 Task: Search one way flight ticket for 3 adults in first from Champaign/urbana/savoy: University Of Illinois - Willard Airport to Laramie: Laramie Regional Airport on 5-3-2023. Number of bags: 2 checked bags. Price is upto 92000. Outbound departure time preference is 7:15.
Action: Mouse moved to (298, 273)
Screenshot: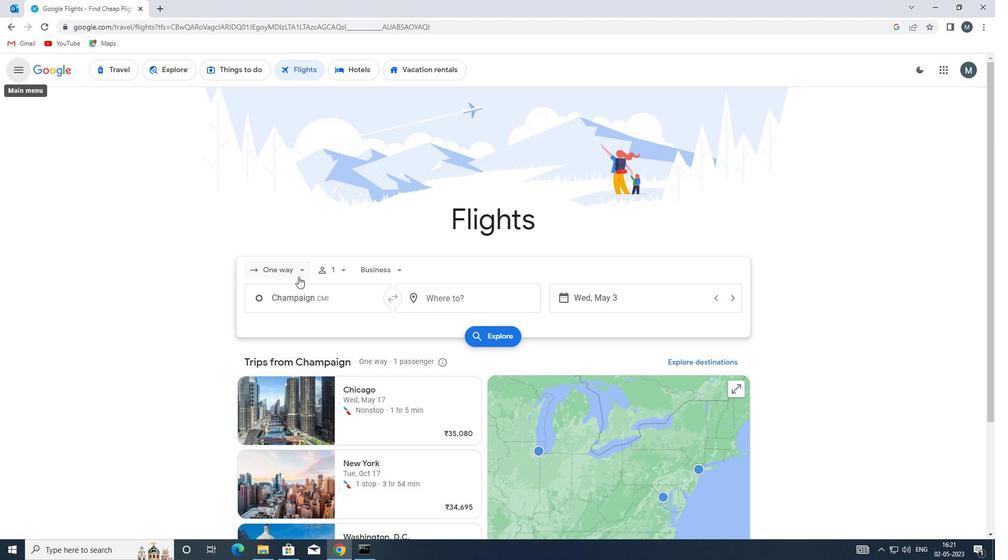 
Action: Mouse pressed left at (298, 273)
Screenshot: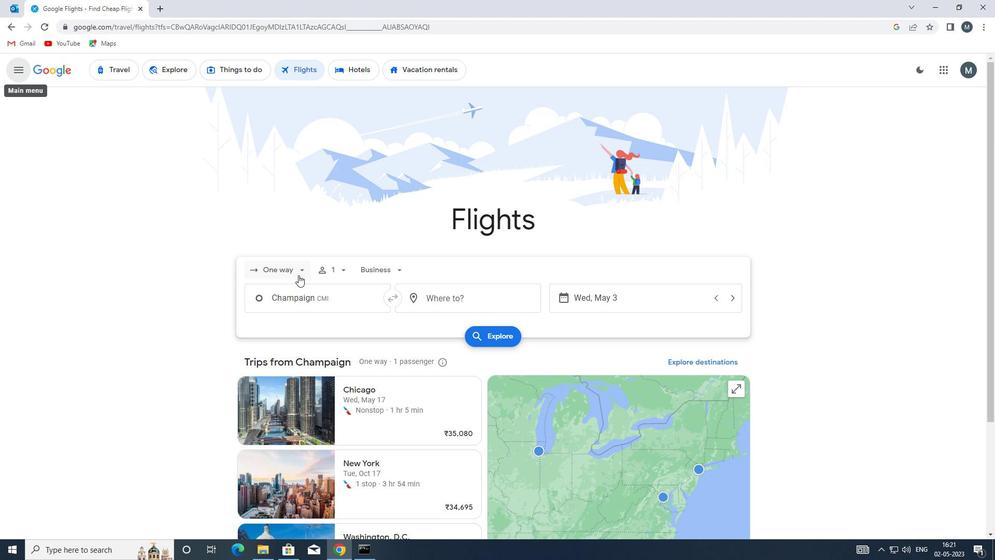 
Action: Mouse moved to (306, 314)
Screenshot: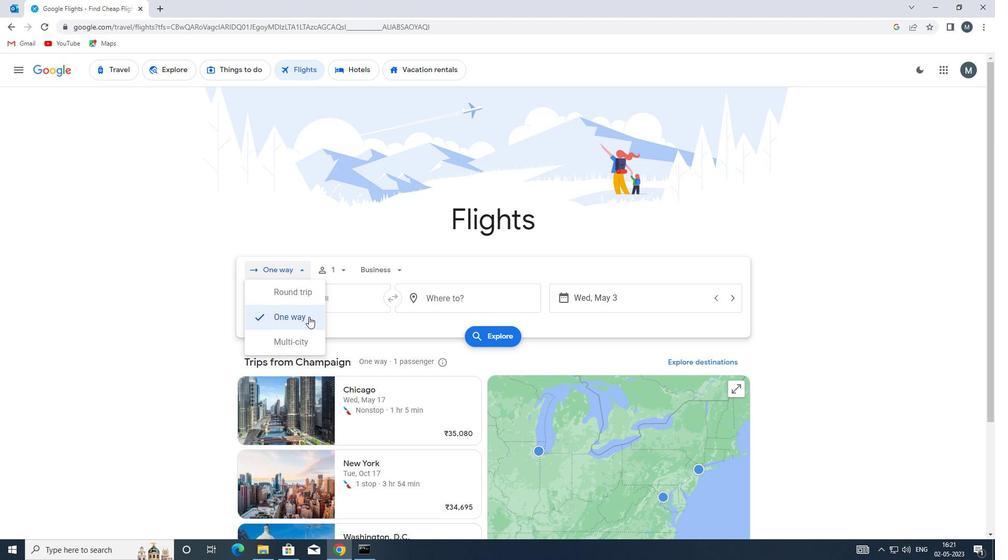 
Action: Mouse pressed left at (306, 314)
Screenshot: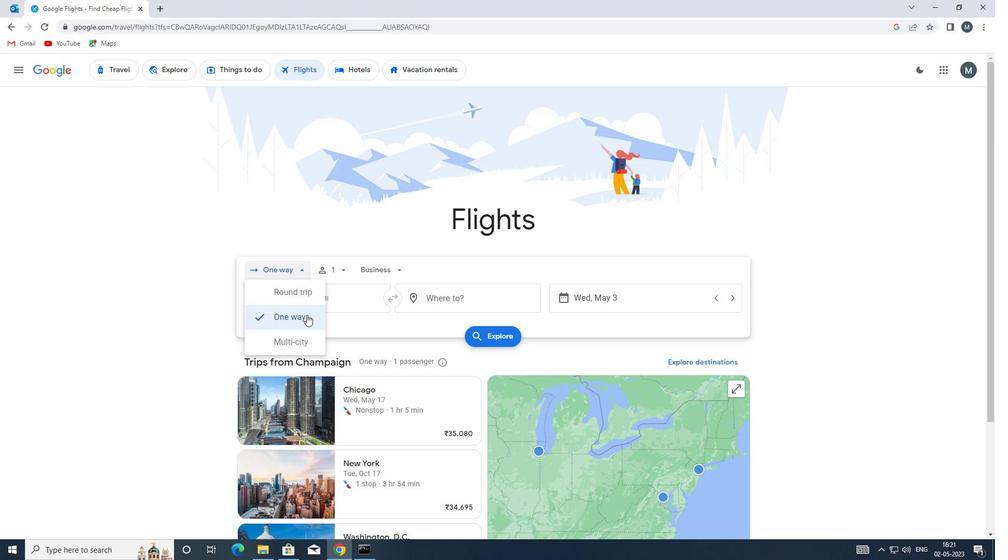 
Action: Mouse moved to (337, 272)
Screenshot: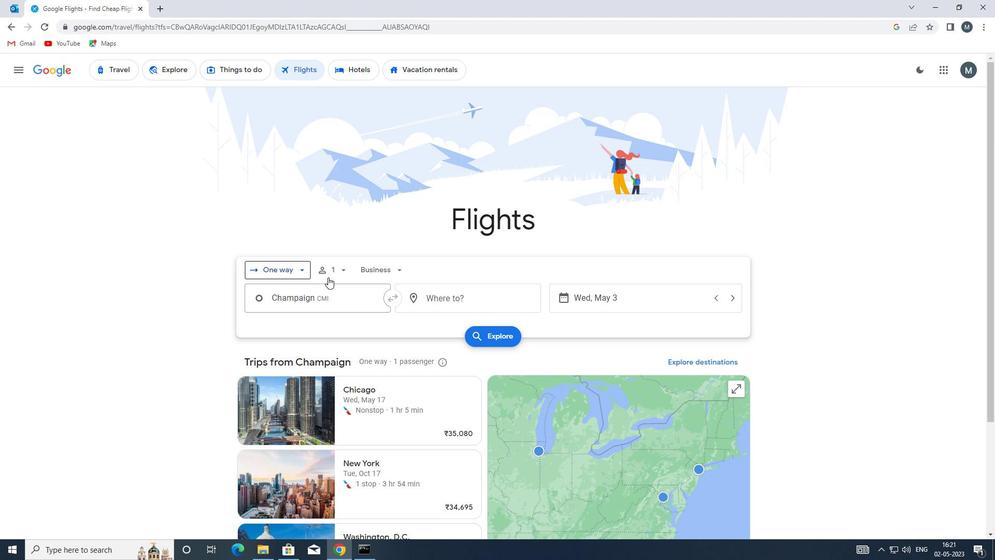 
Action: Mouse pressed left at (337, 272)
Screenshot: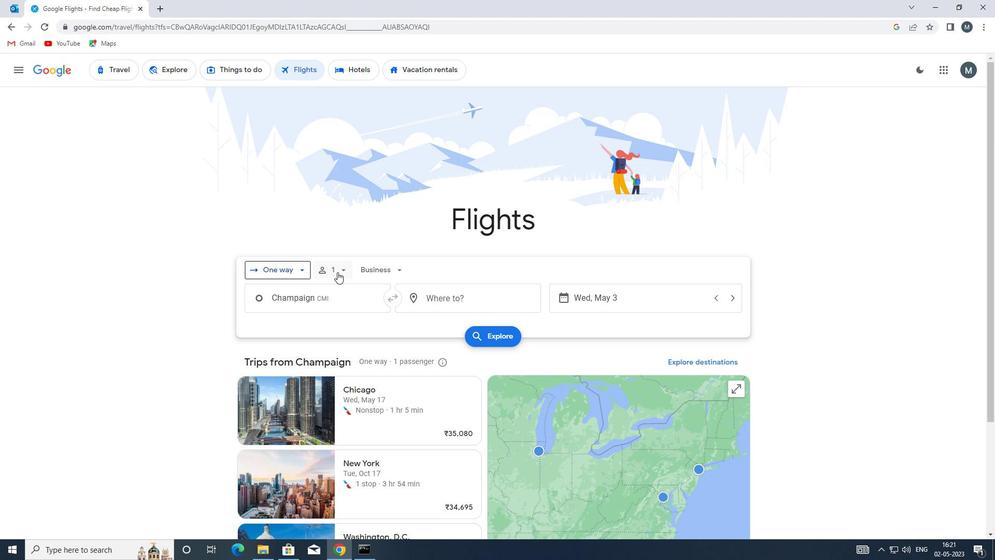 
Action: Mouse moved to (428, 297)
Screenshot: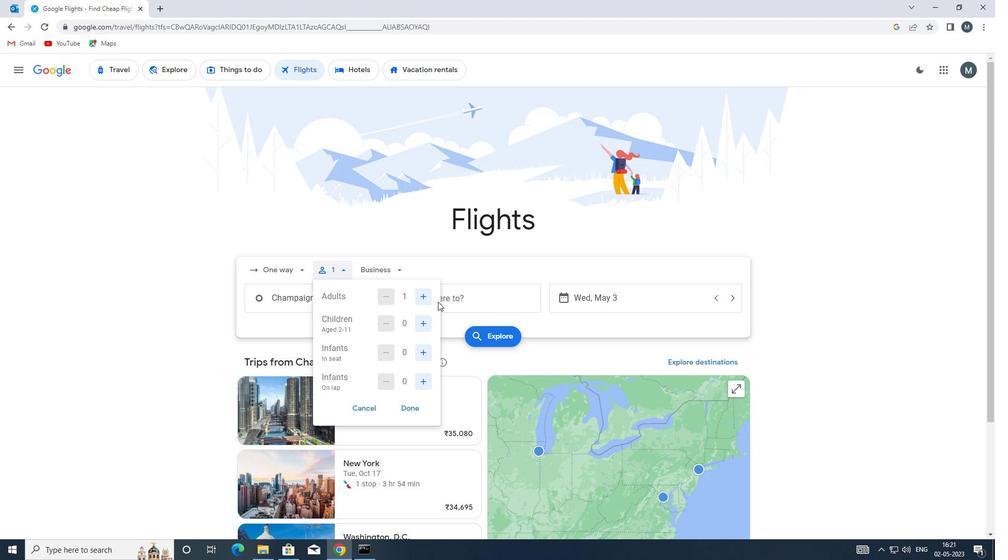 
Action: Mouse pressed left at (428, 297)
Screenshot: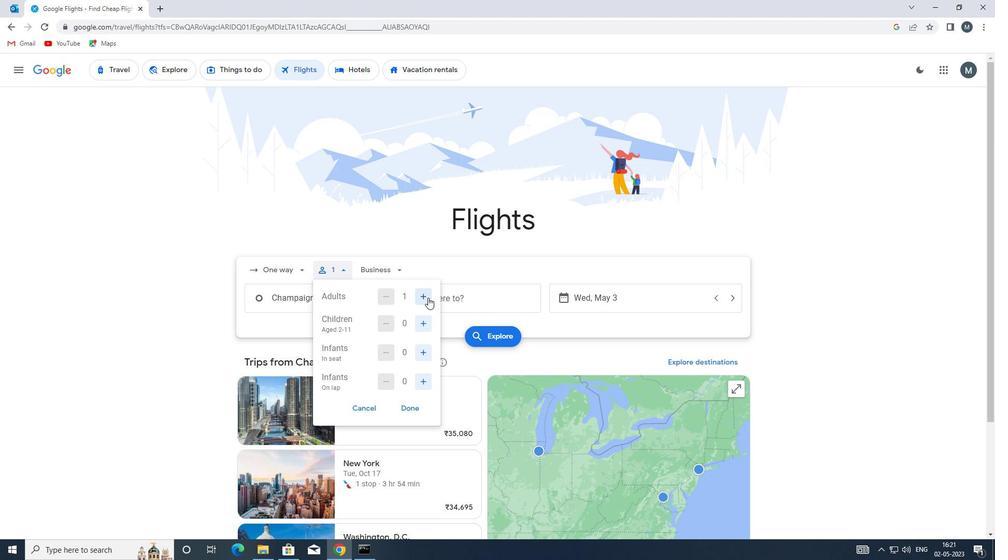
Action: Mouse pressed left at (428, 297)
Screenshot: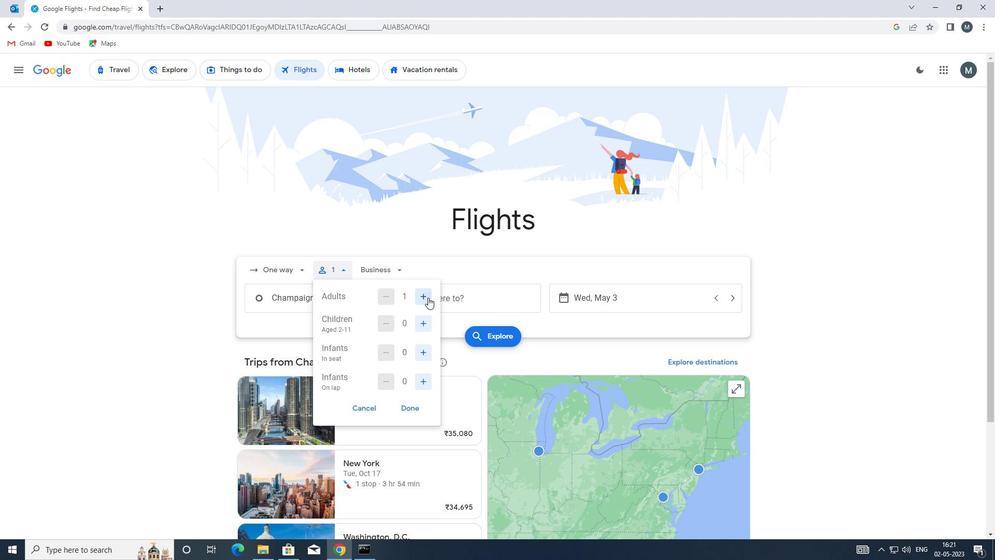 
Action: Mouse pressed left at (428, 297)
Screenshot: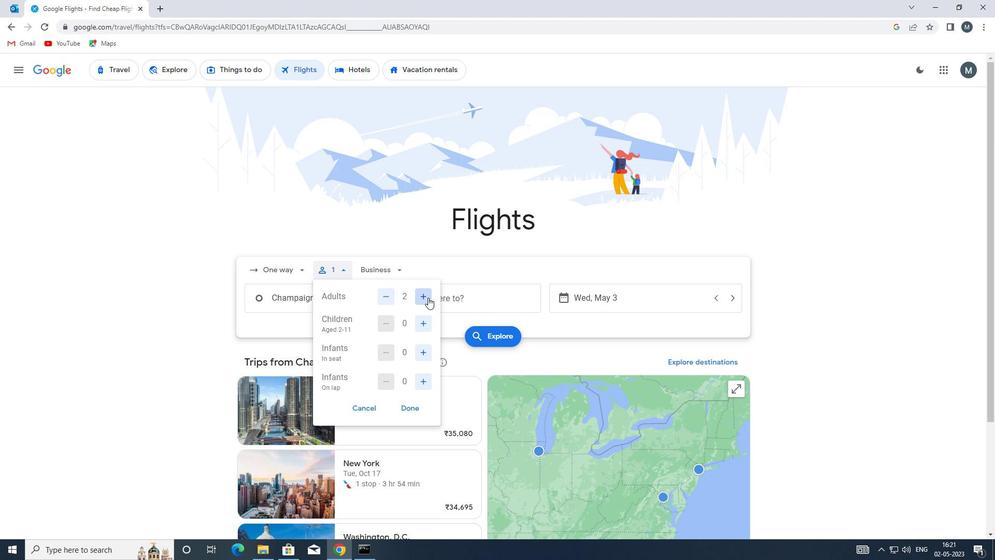 
Action: Mouse moved to (385, 294)
Screenshot: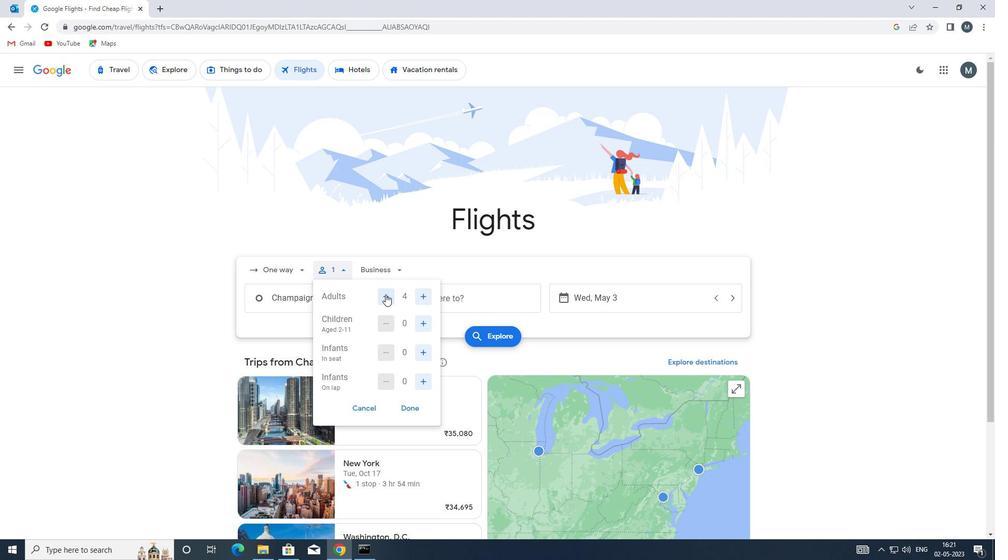 
Action: Mouse pressed left at (385, 294)
Screenshot: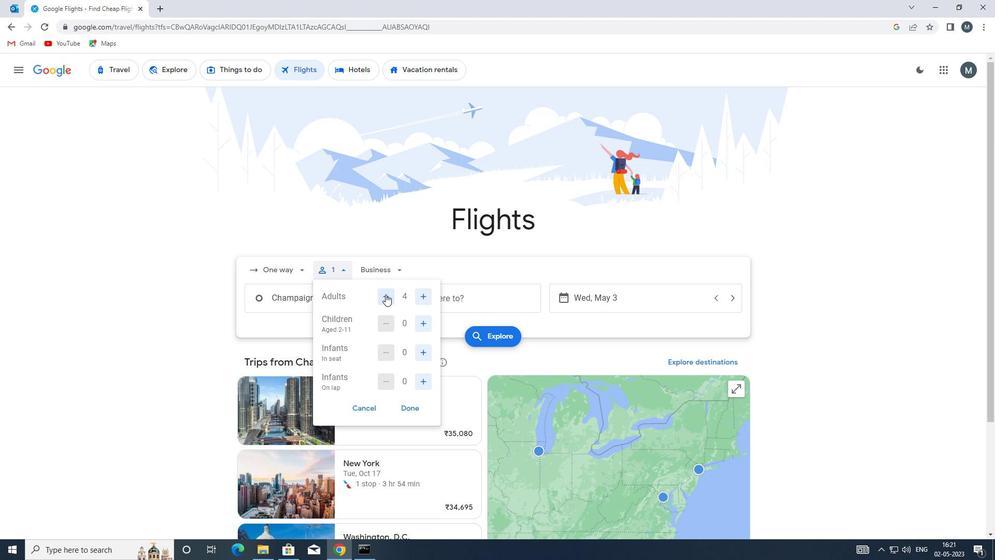 
Action: Mouse moved to (405, 402)
Screenshot: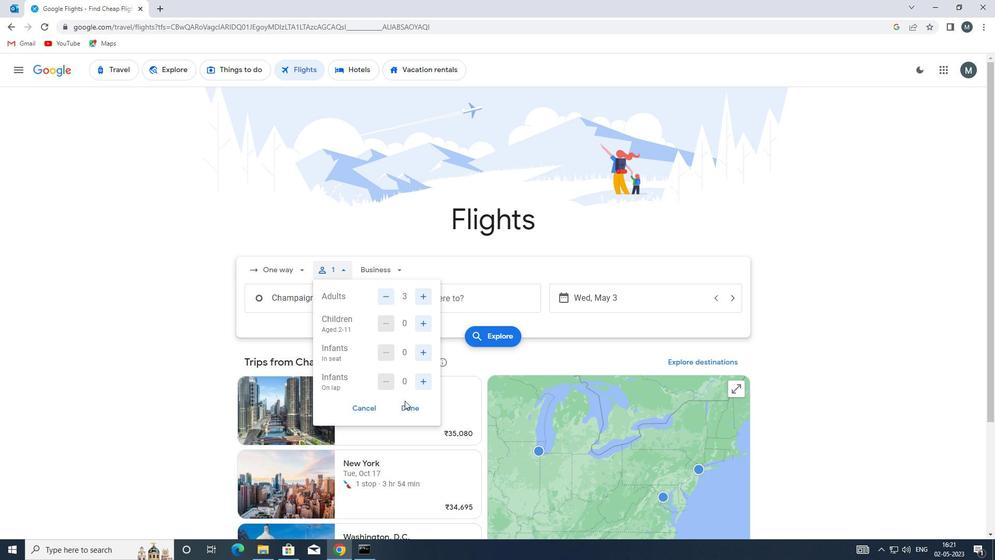 
Action: Mouse pressed left at (405, 402)
Screenshot: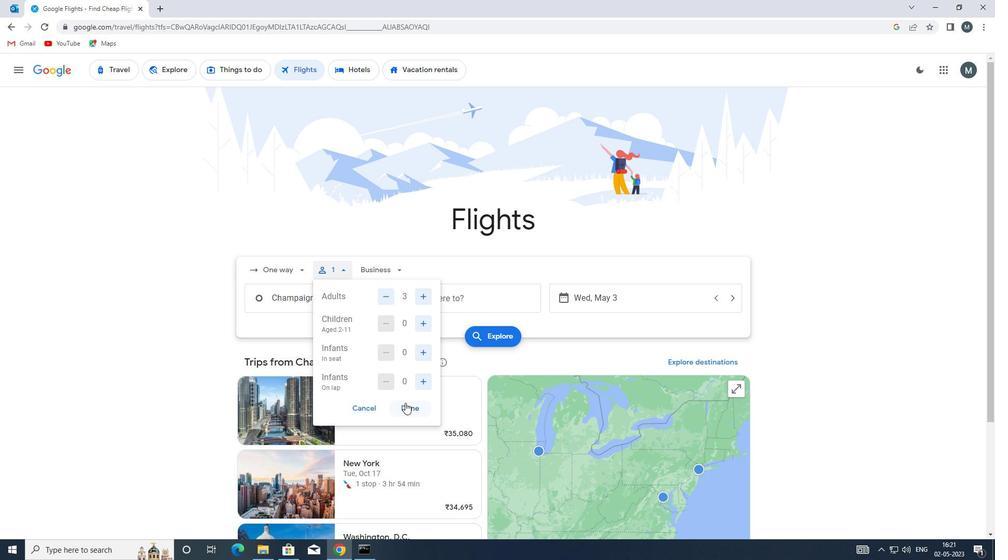 
Action: Mouse moved to (382, 273)
Screenshot: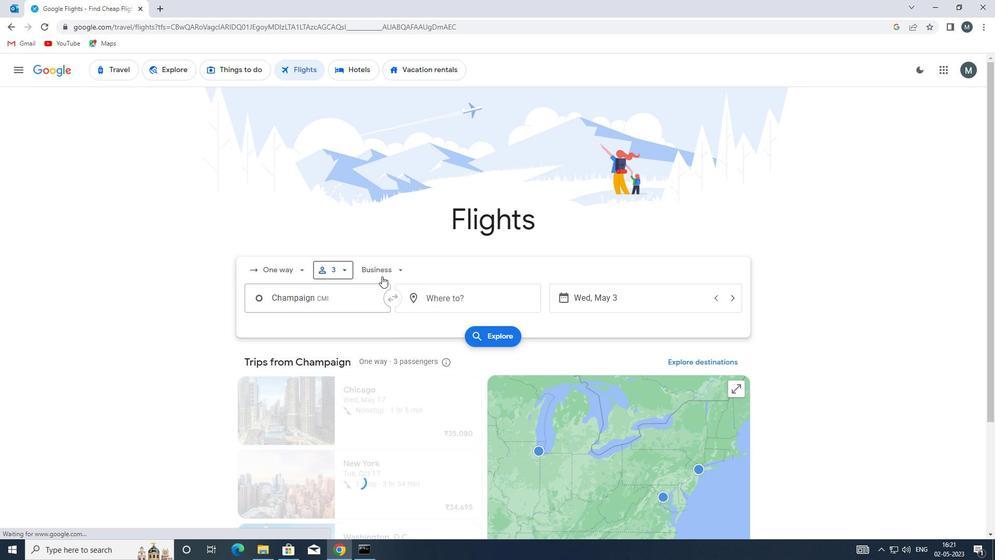
Action: Mouse pressed left at (382, 273)
Screenshot: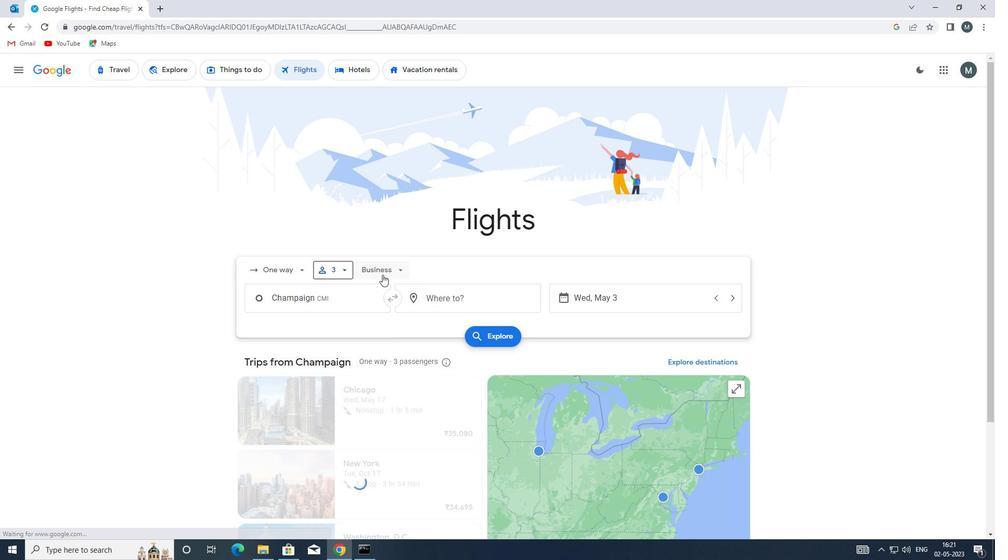 
Action: Mouse moved to (393, 362)
Screenshot: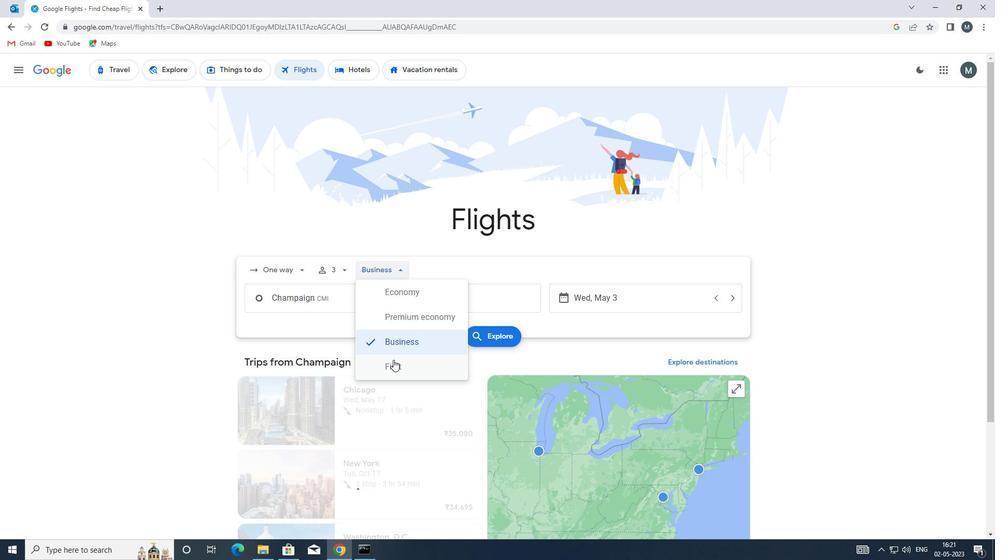 
Action: Mouse pressed left at (393, 362)
Screenshot: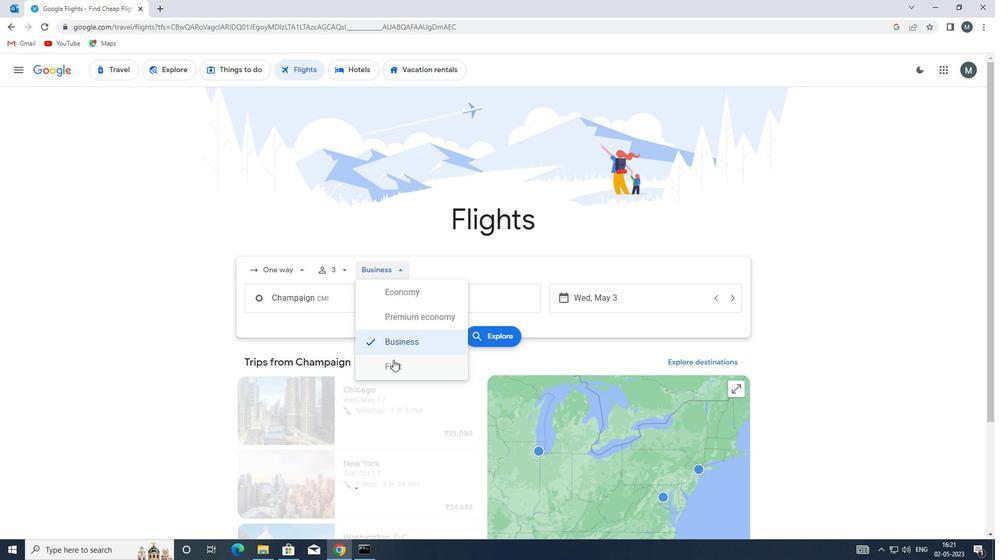 
Action: Mouse moved to (341, 300)
Screenshot: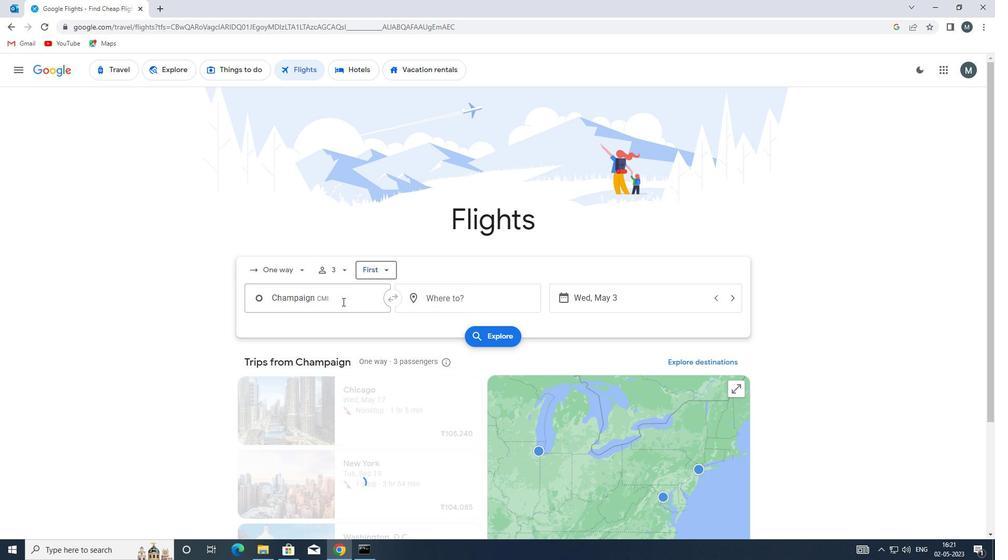 
Action: Mouse pressed left at (341, 300)
Screenshot: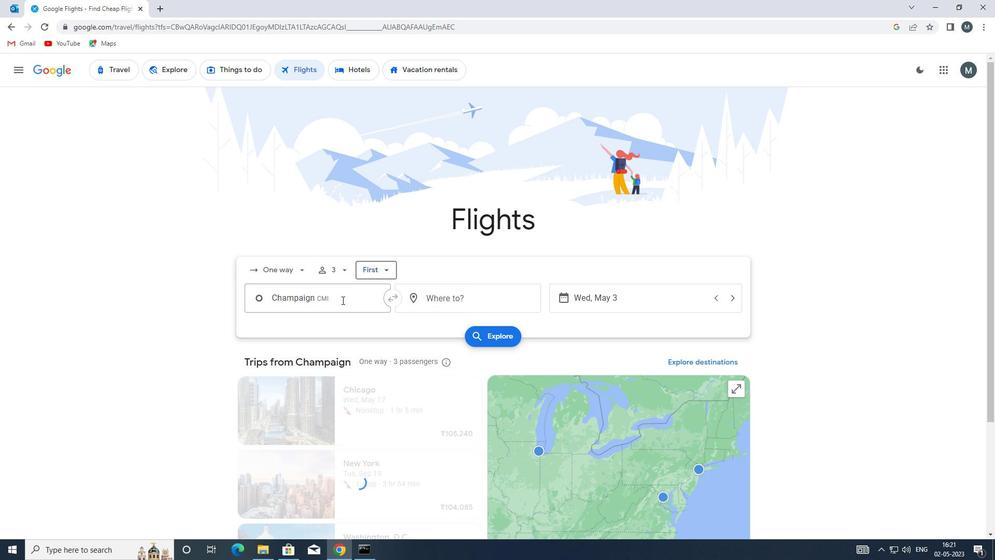 
Action: Mouse moved to (341, 299)
Screenshot: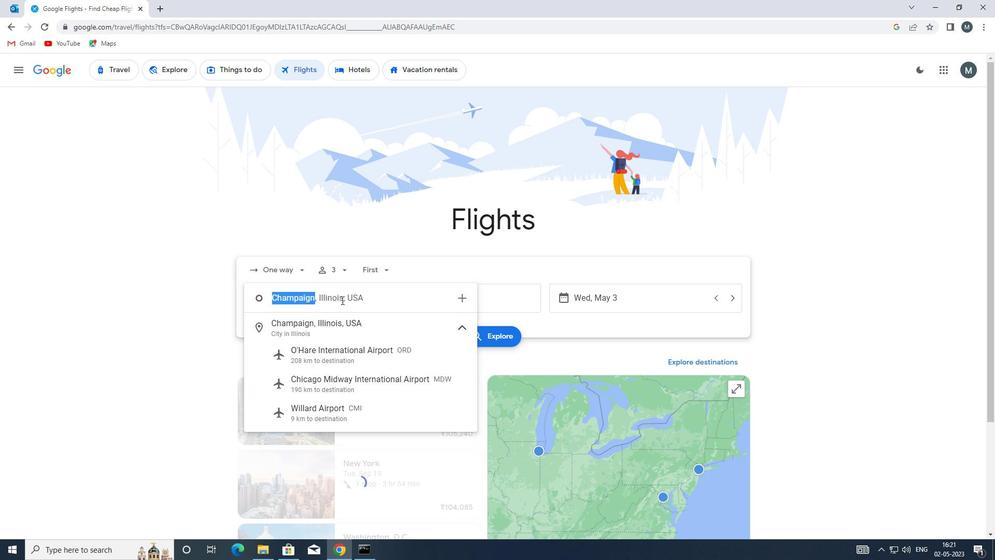 
Action: Key pressed <Key.enter>
Screenshot: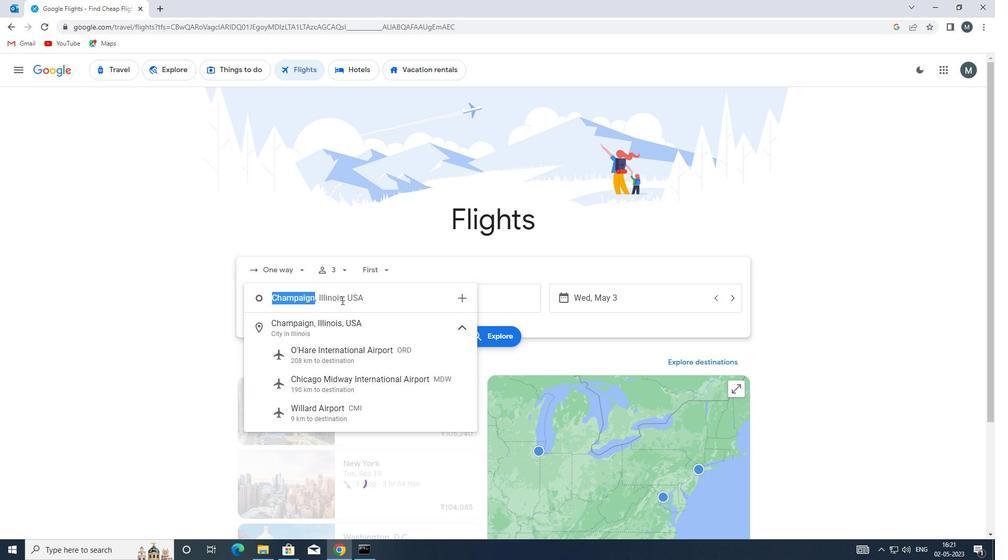 
Action: Mouse moved to (449, 298)
Screenshot: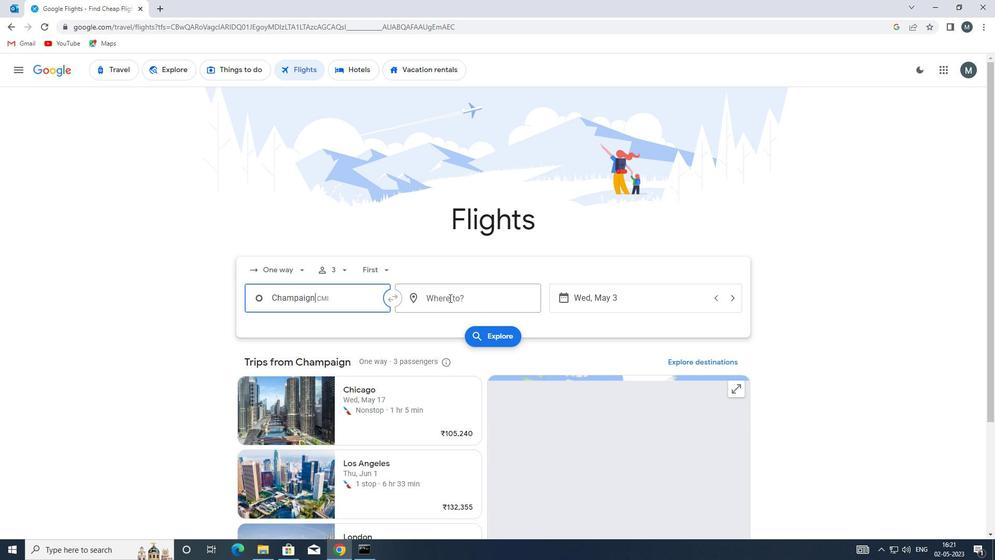
Action: Mouse pressed left at (449, 298)
Screenshot: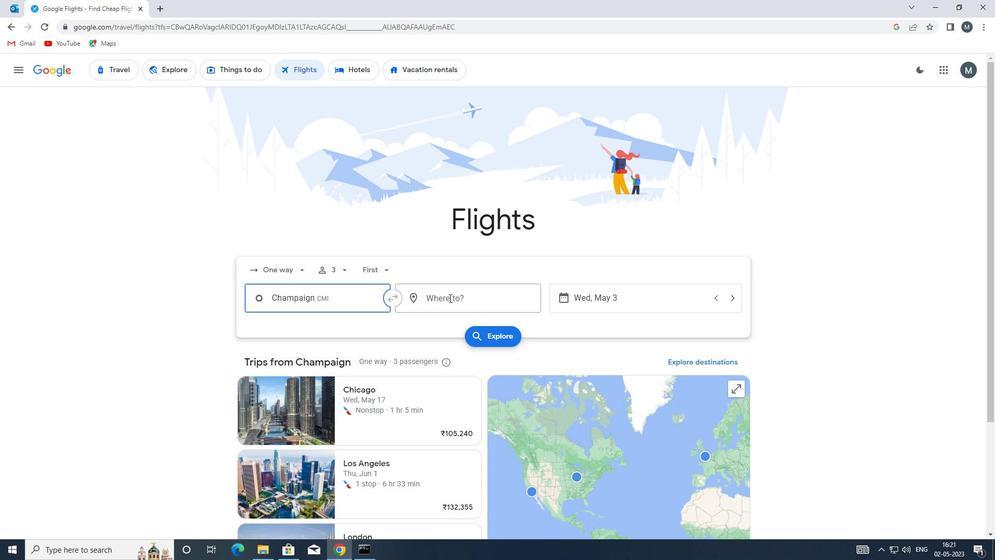 
Action: Mouse moved to (449, 298)
Screenshot: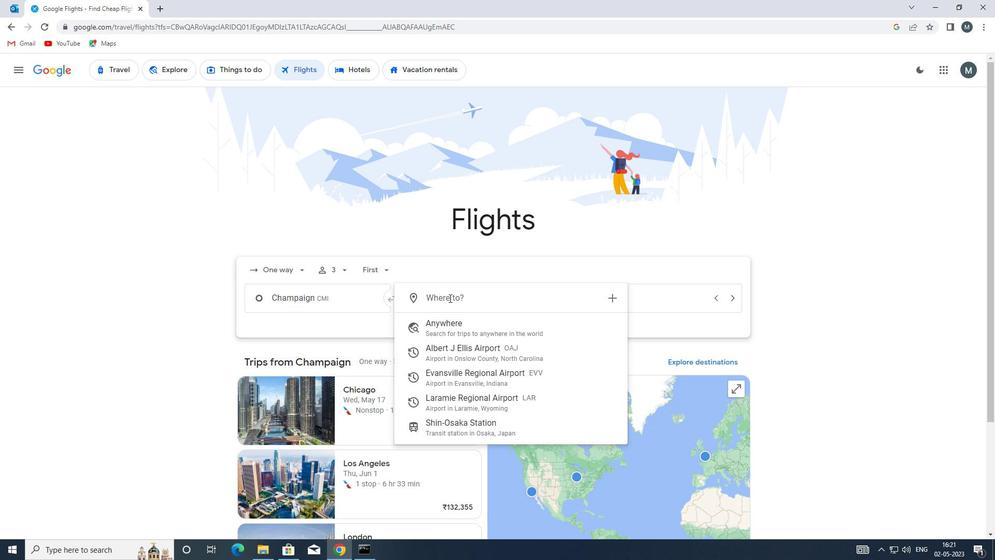 
Action: Key pressed lar
Screenshot: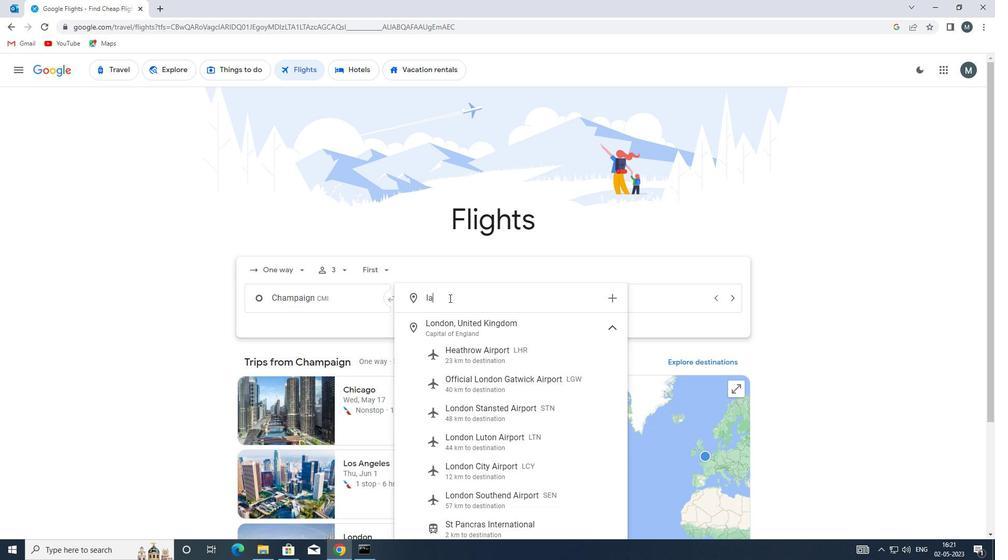 
Action: Mouse moved to (466, 328)
Screenshot: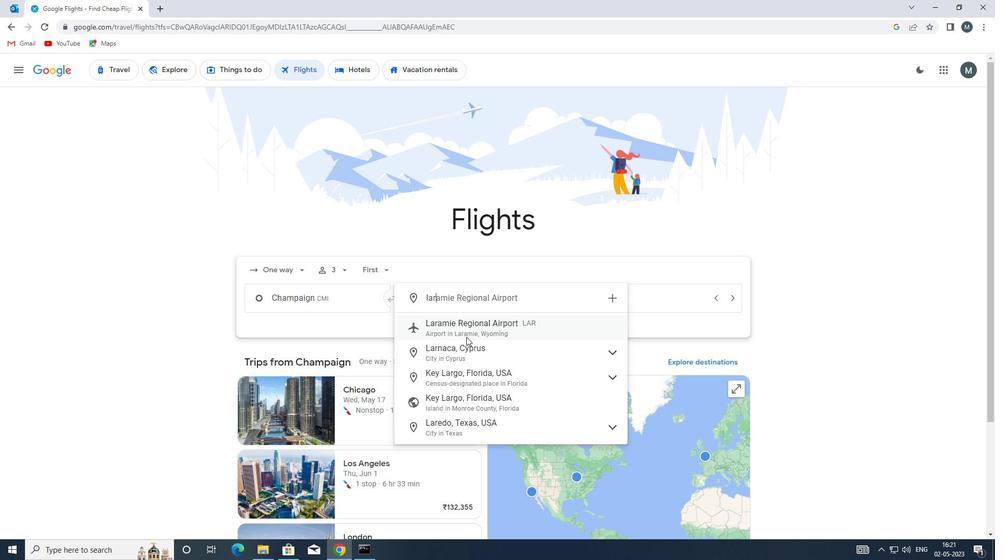 
Action: Mouse pressed left at (466, 328)
Screenshot: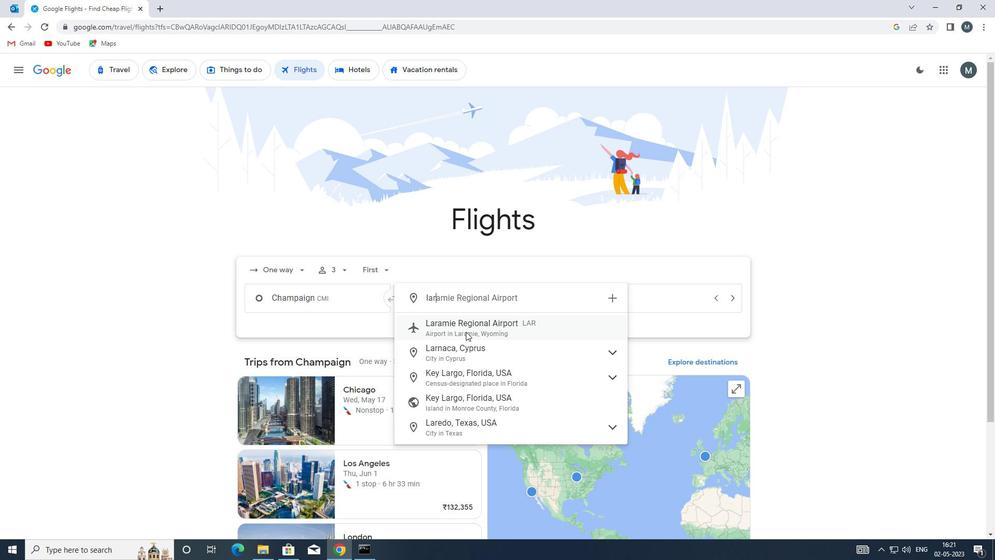 
Action: Mouse moved to (577, 288)
Screenshot: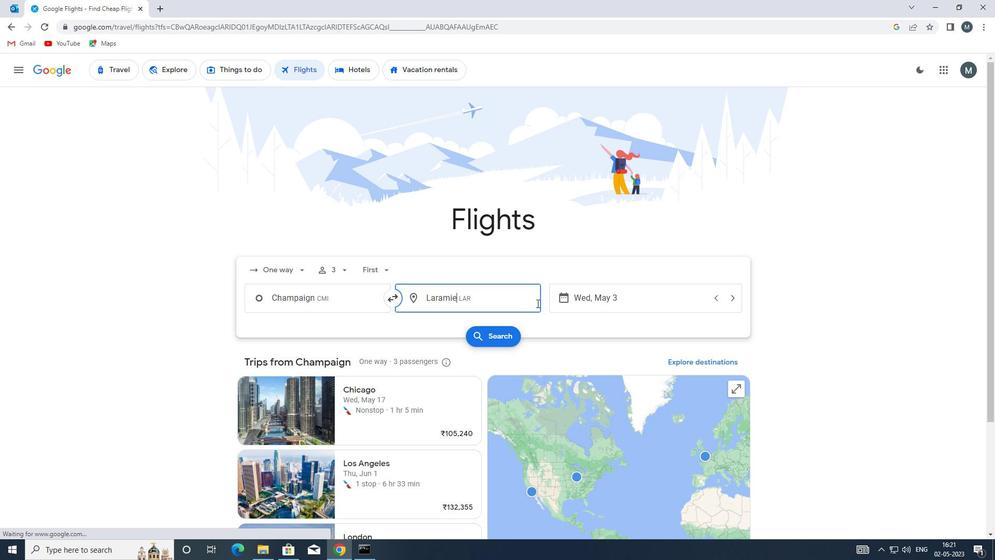 
Action: Mouse pressed left at (577, 288)
Screenshot: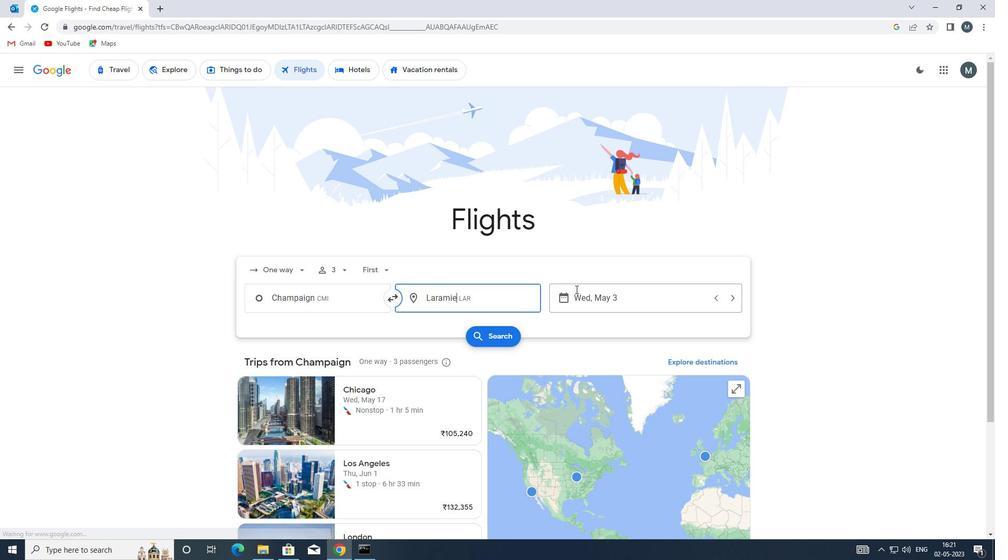 
Action: Mouse moved to (452, 353)
Screenshot: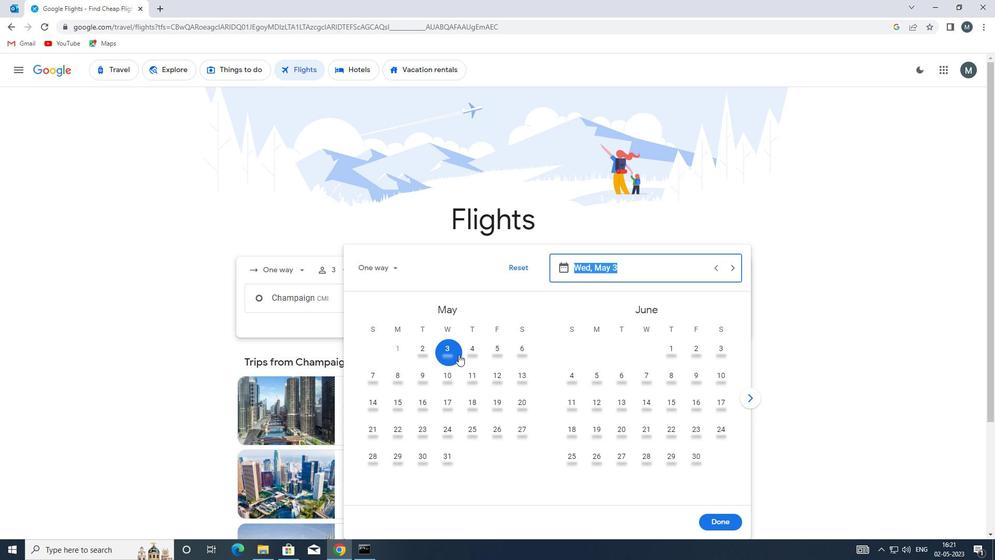 
Action: Mouse pressed left at (452, 353)
Screenshot: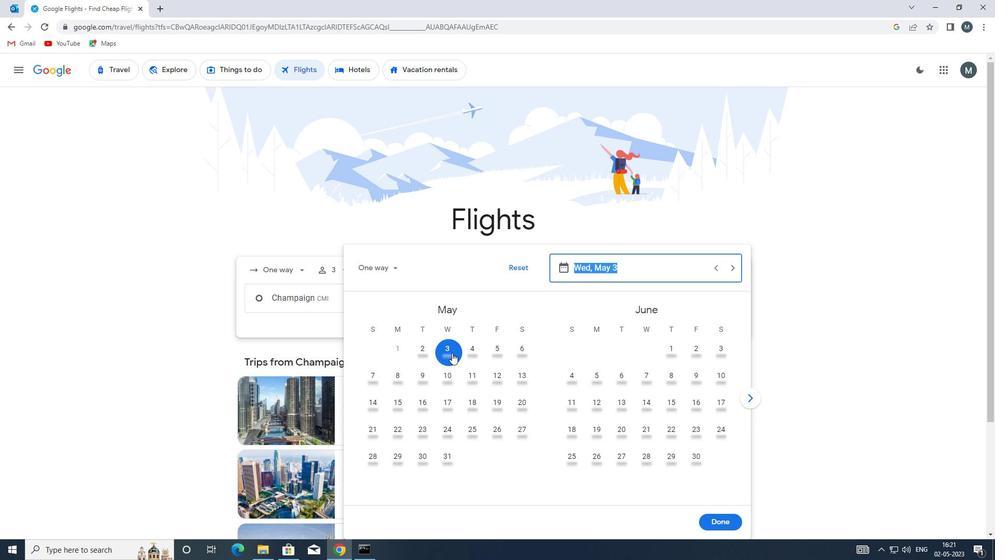 
Action: Mouse moved to (718, 523)
Screenshot: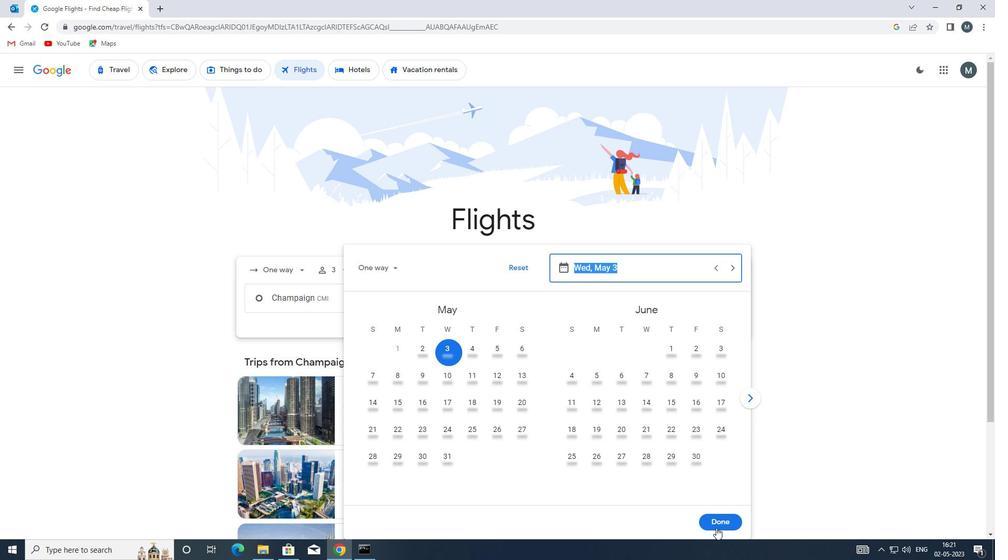 
Action: Mouse pressed left at (718, 523)
Screenshot: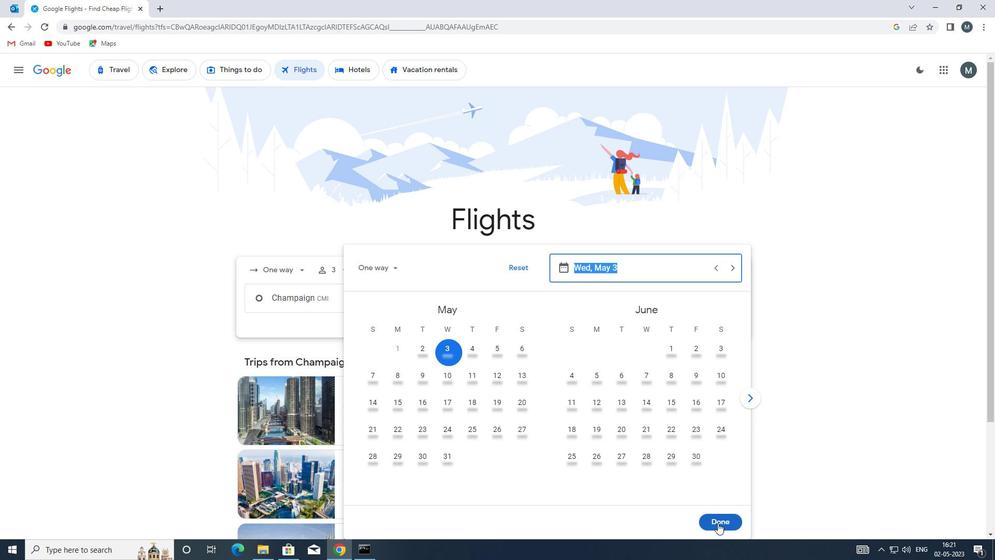 
Action: Mouse moved to (505, 339)
Screenshot: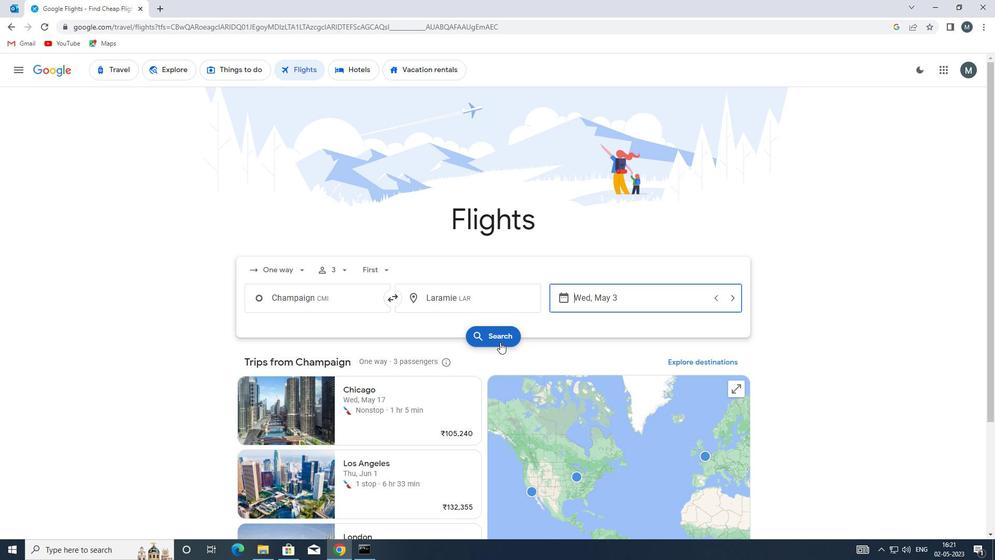 
Action: Mouse pressed left at (505, 339)
Screenshot: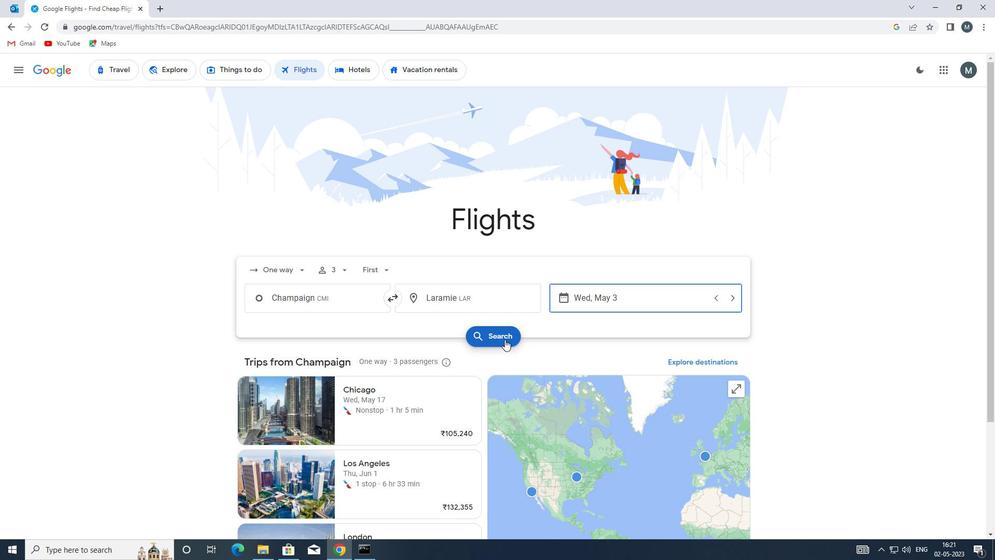 
Action: Mouse moved to (263, 158)
Screenshot: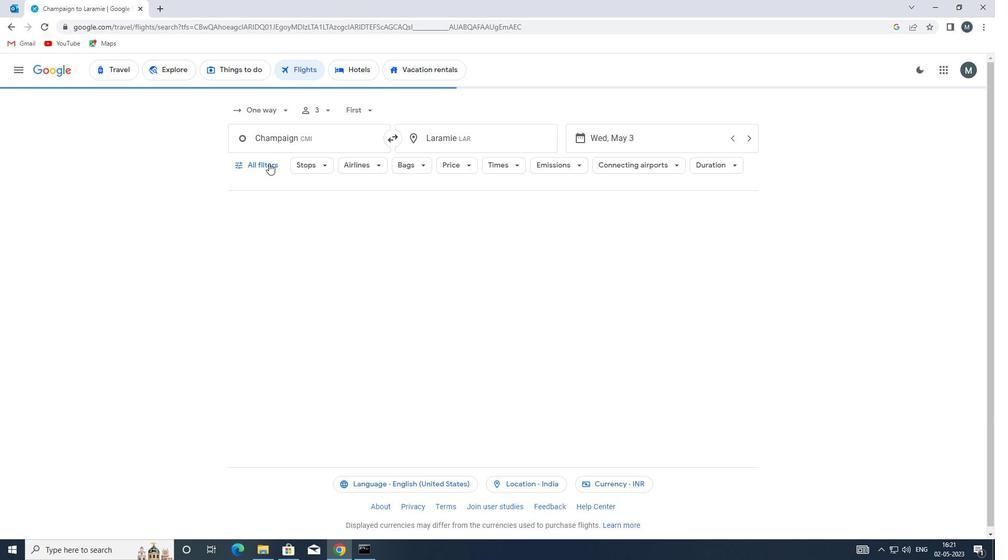 
Action: Mouse pressed left at (263, 158)
Screenshot: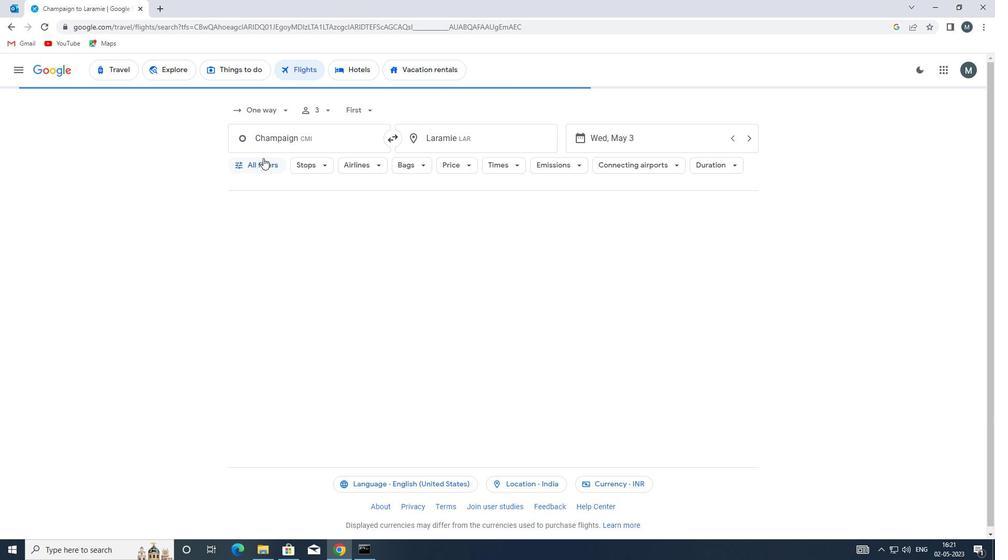 
Action: Mouse moved to (298, 284)
Screenshot: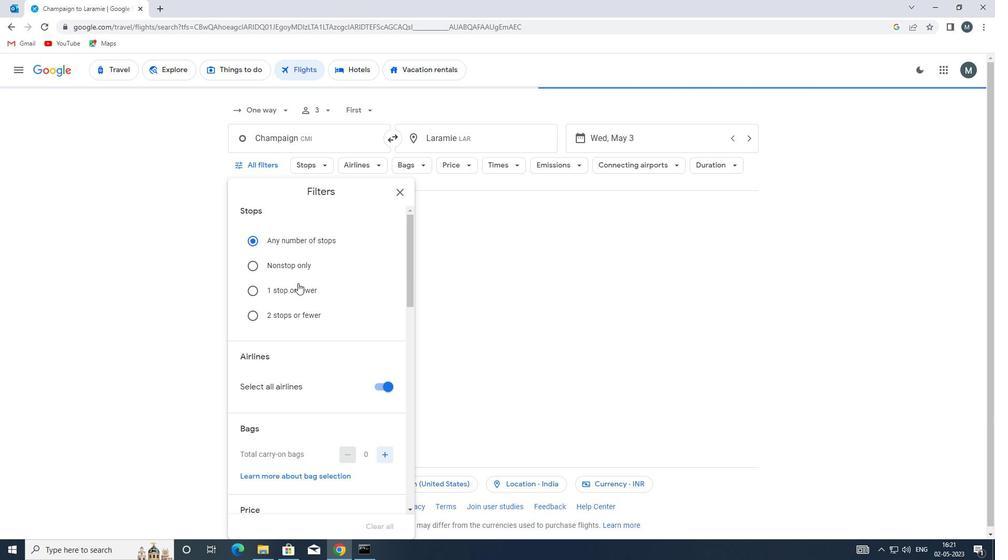 
Action: Mouse scrolled (298, 284) with delta (0, 0)
Screenshot: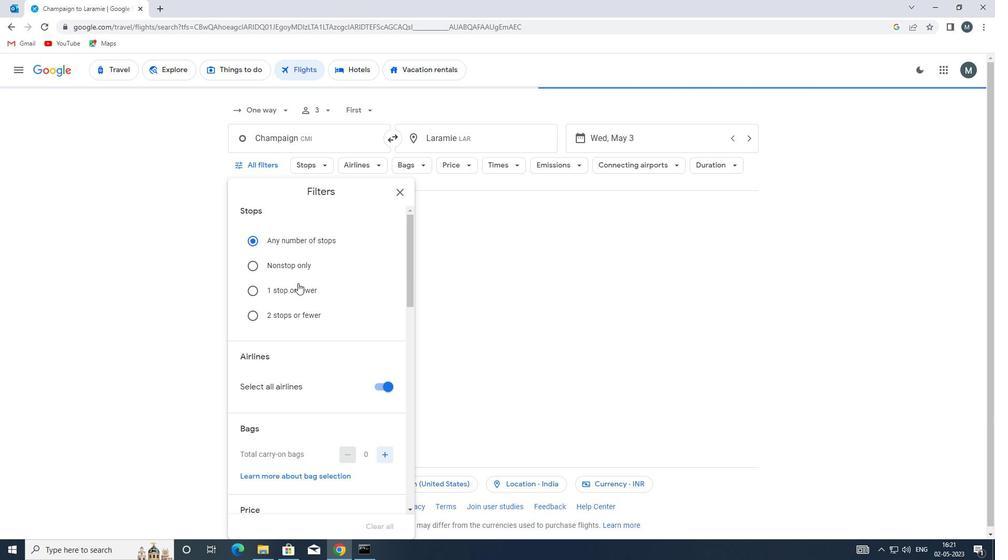 
Action: Mouse scrolled (298, 284) with delta (0, 0)
Screenshot: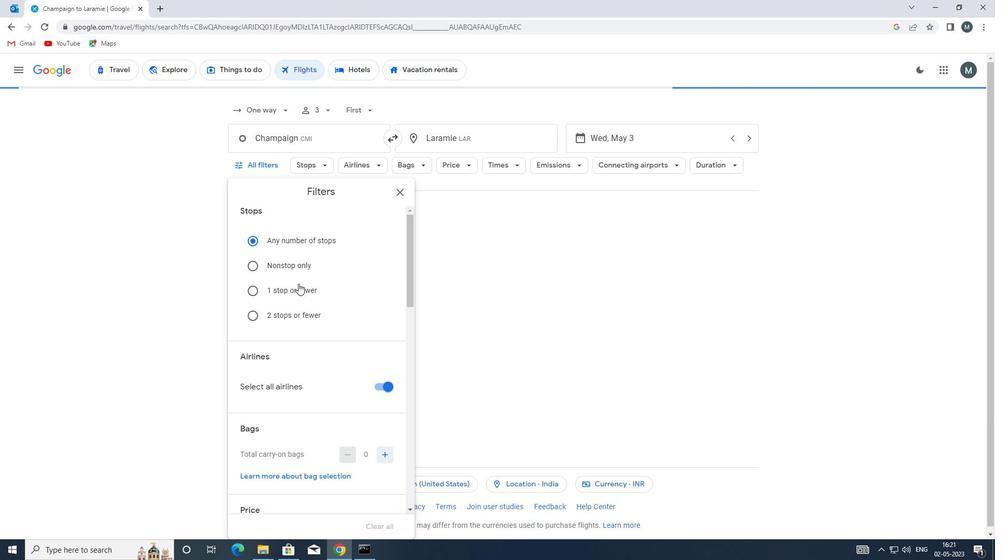 
Action: Mouse moved to (385, 281)
Screenshot: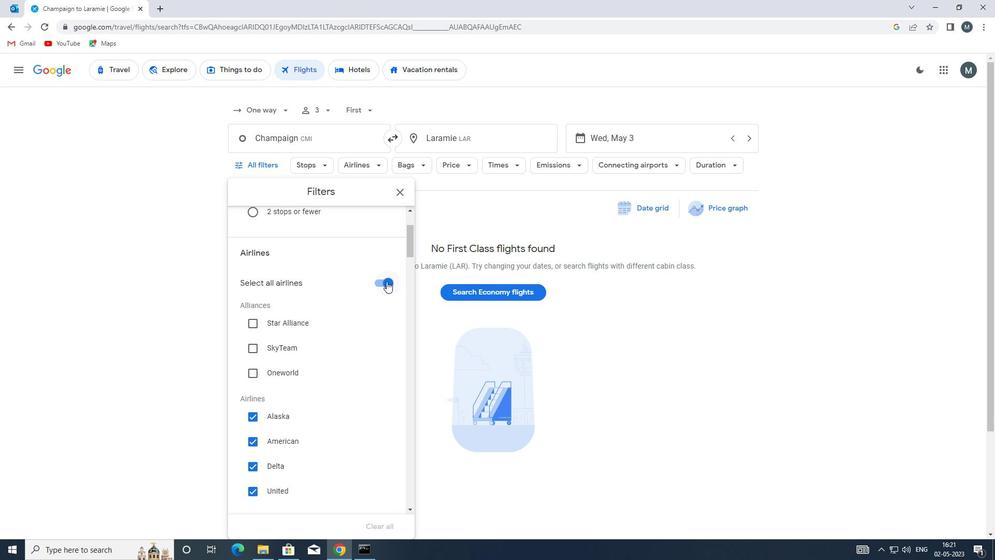 
Action: Mouse pressed left at (385, 281)
Screenshot: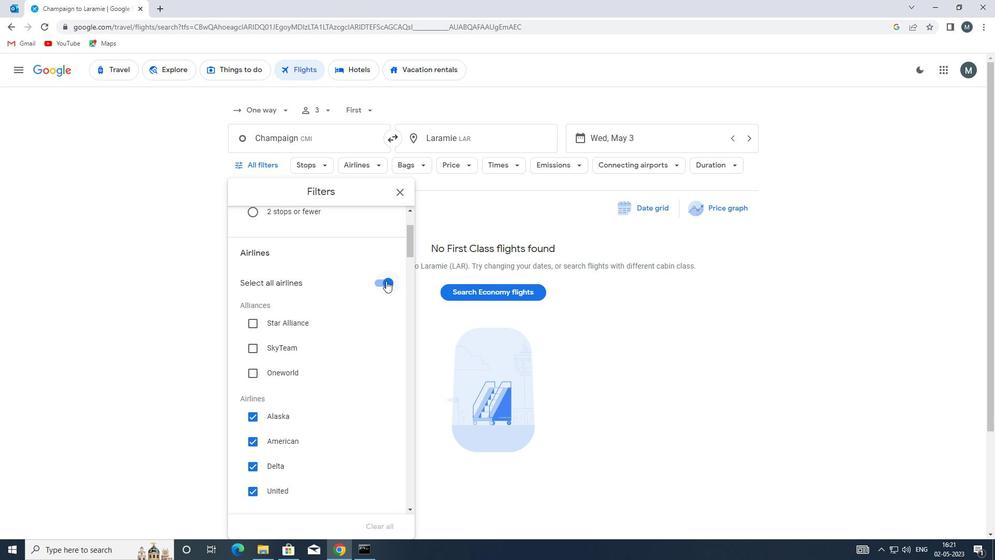 
Action: Mouse moved to (356, 307)
Screenshot: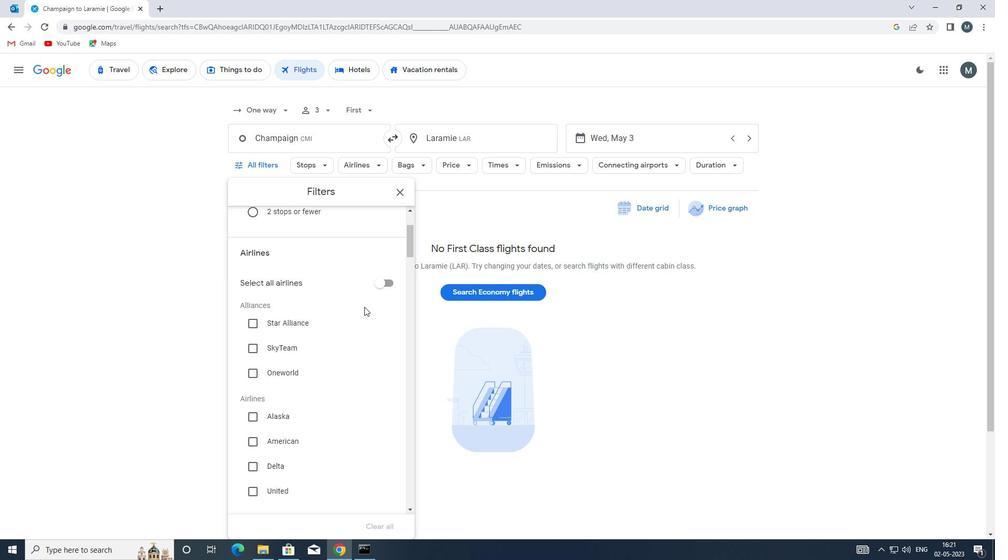 
Action: Mouse scrolled (356, 306) with delta (0, 0)
Screenshot: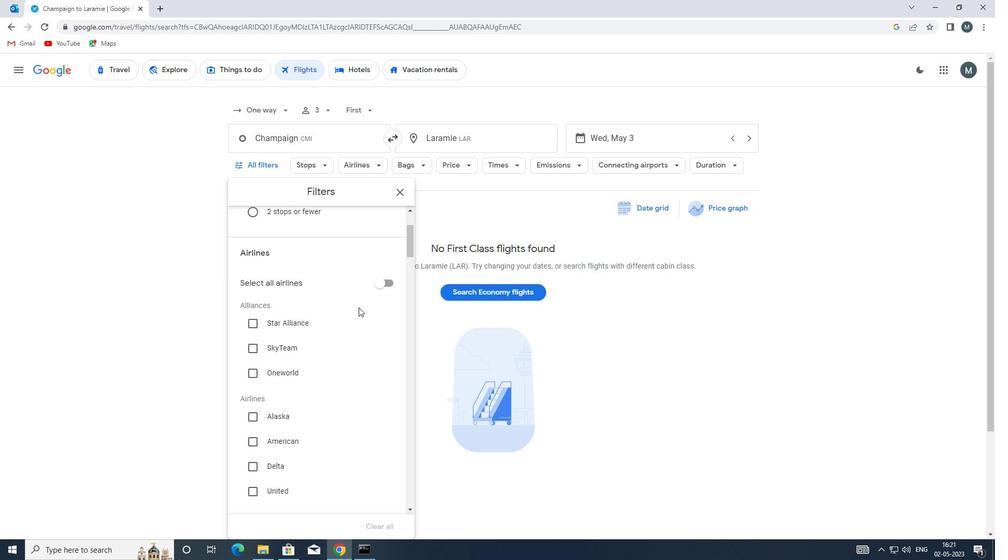 
Action: Mouse moved to (355, 308)
Screenshot: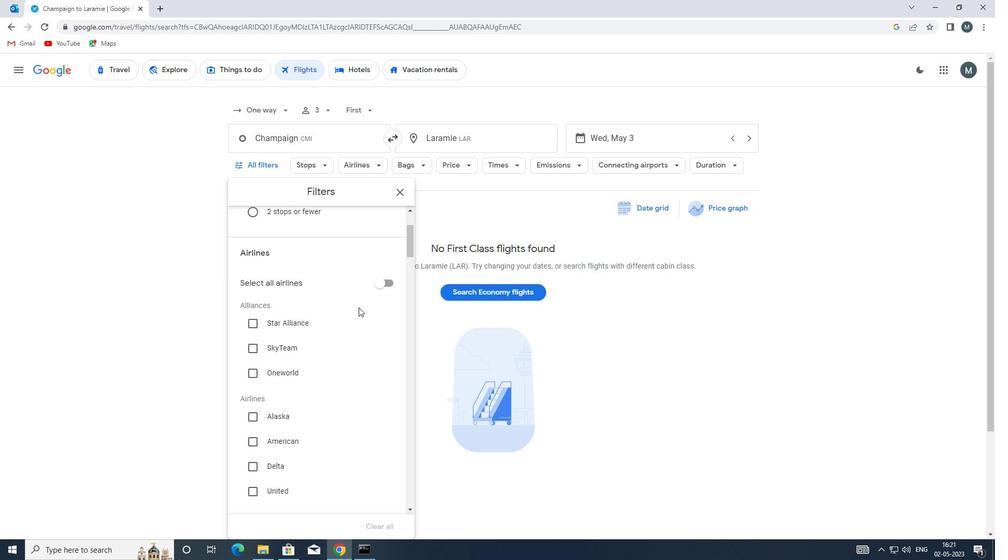 
Action: Mouse scrolled (355, 307) with delta (0, 0)
Screenshot: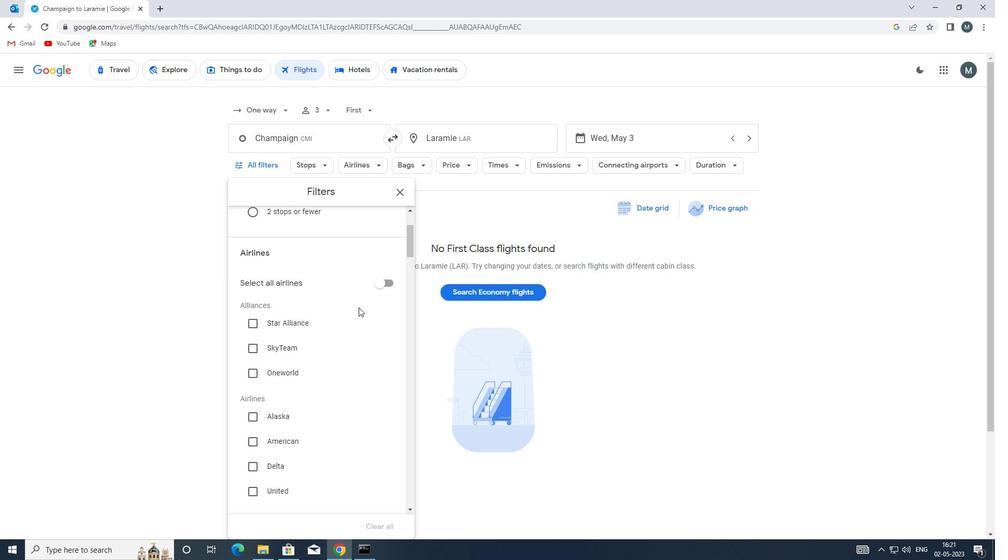 
Action: Mouse moved to (353, 310)
Screenshot: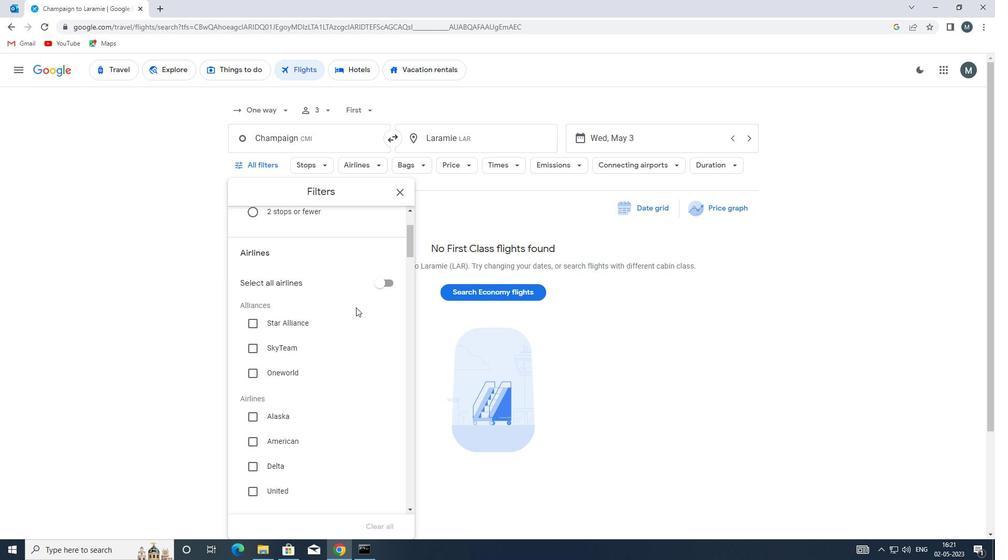 
Action: Mouse scrolled (353, 309) with delta (0, 0)
Screenshot: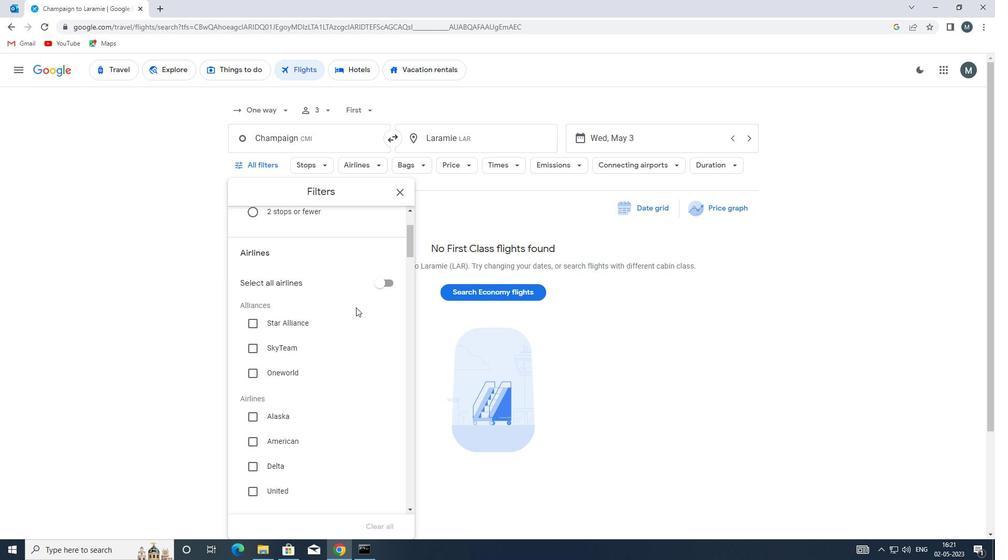 
Action: Mouse moved to (341, 317)
Screenshot: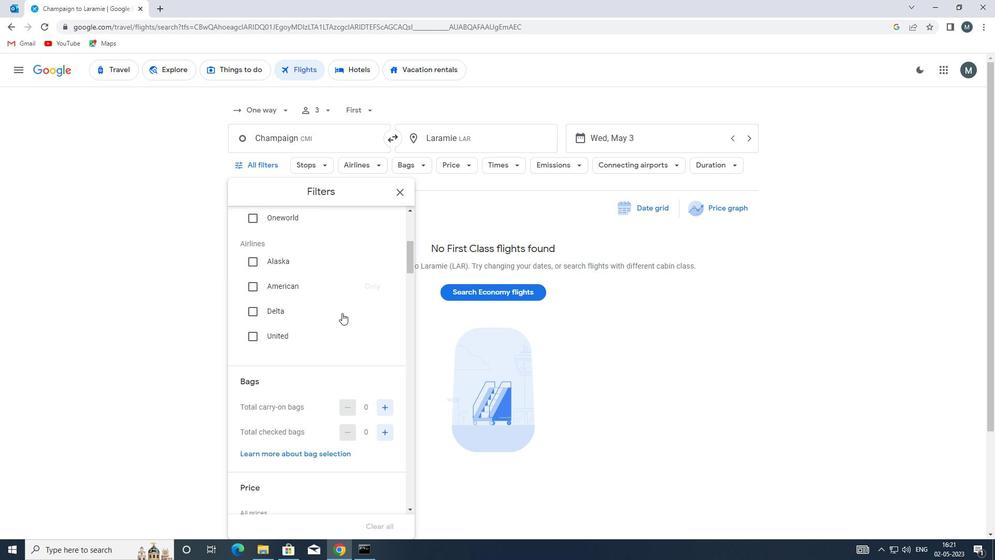 
Action: Mouse scrolled (341, 317) with delta (0, 0)
Screenshot: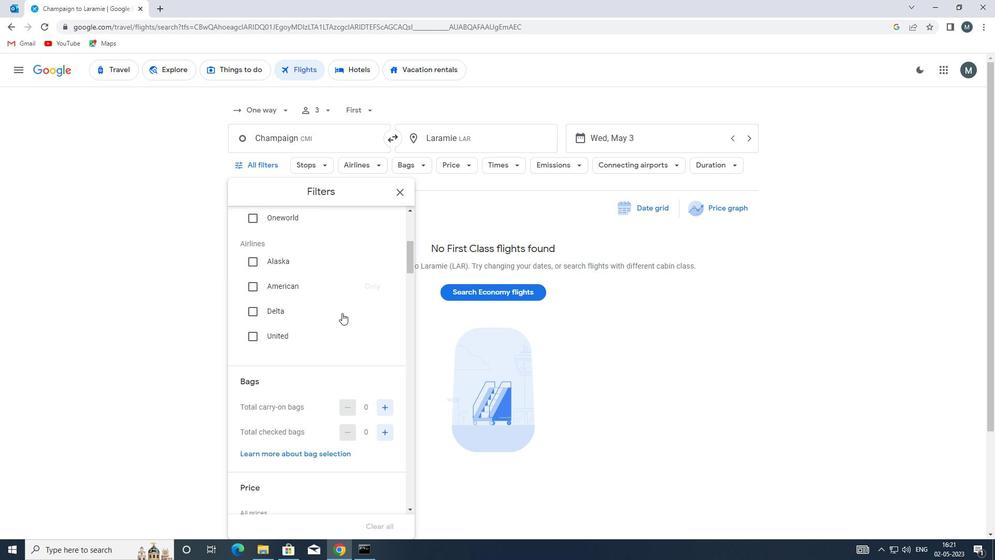 
Action: Mouse moved to (382, 381)
Screenshot: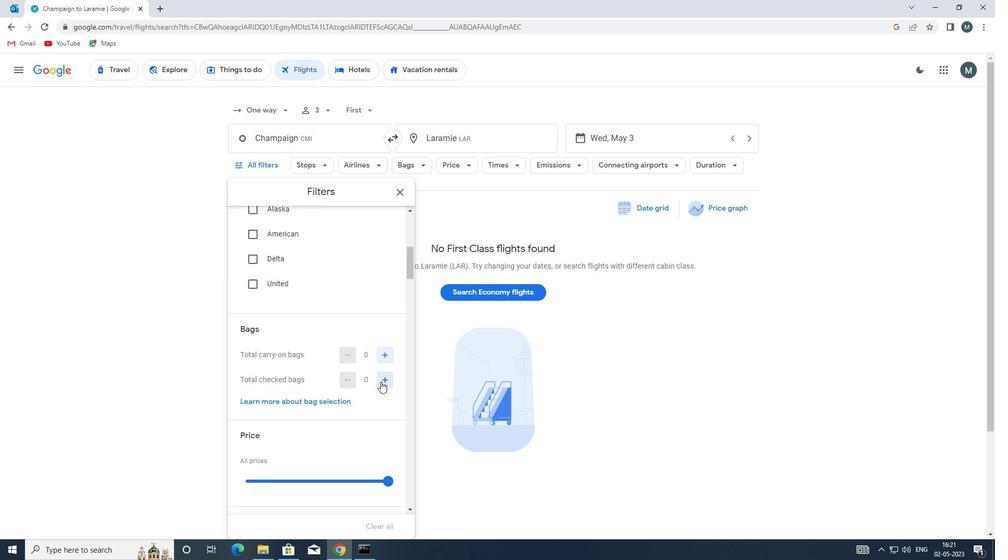 
Action: Mouse pressed left at (382, 381)
Screenshot: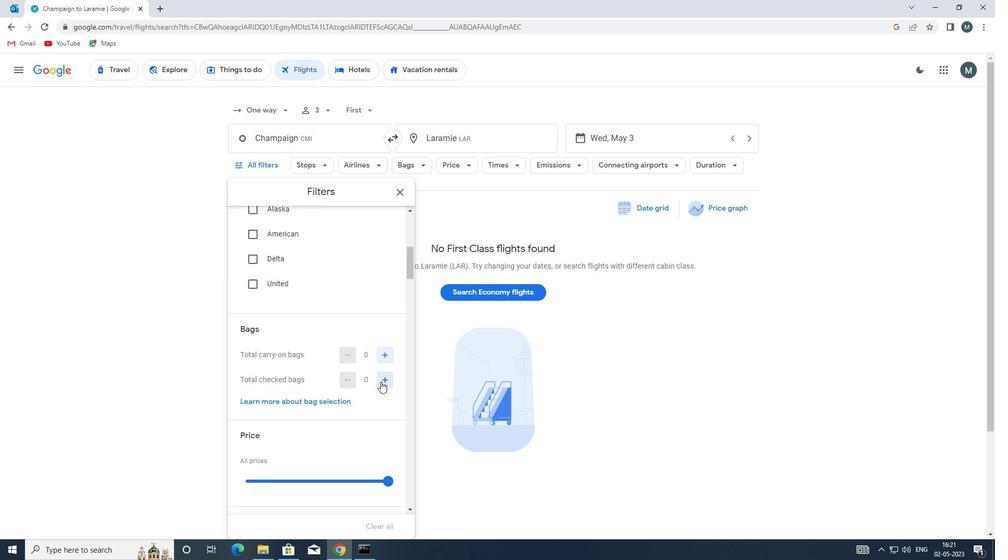 
Action: Mouse pressed left at (382, 381)
Screenshot: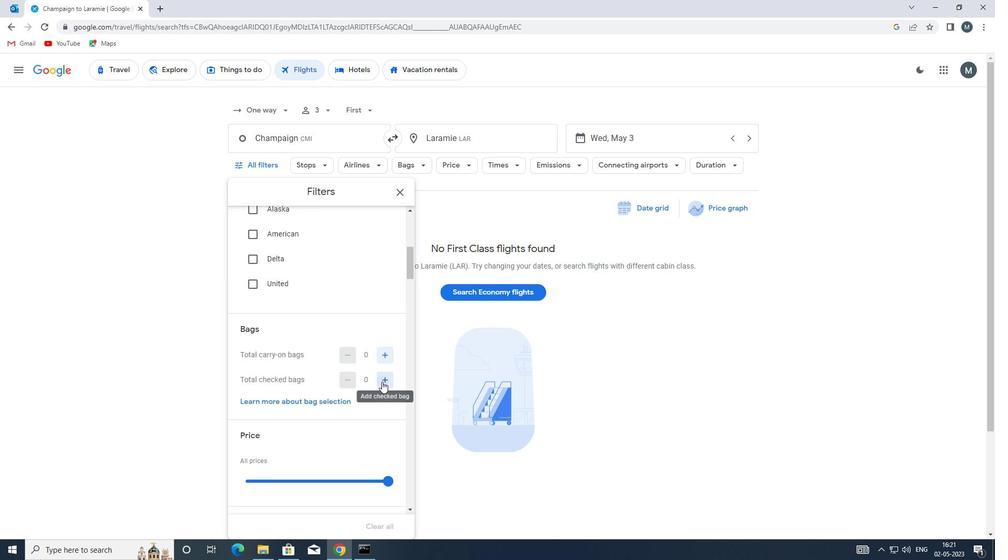 
Action: Mouse moved to (328, 353)
Screenshot: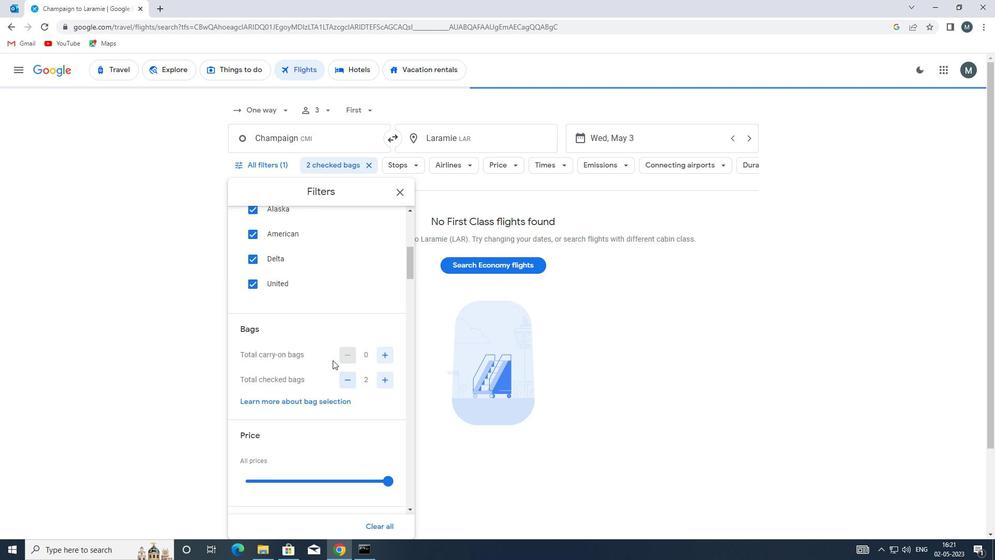 
Action: Mouse scrolled (328, 353) with delta (0, 0)
Screenshot: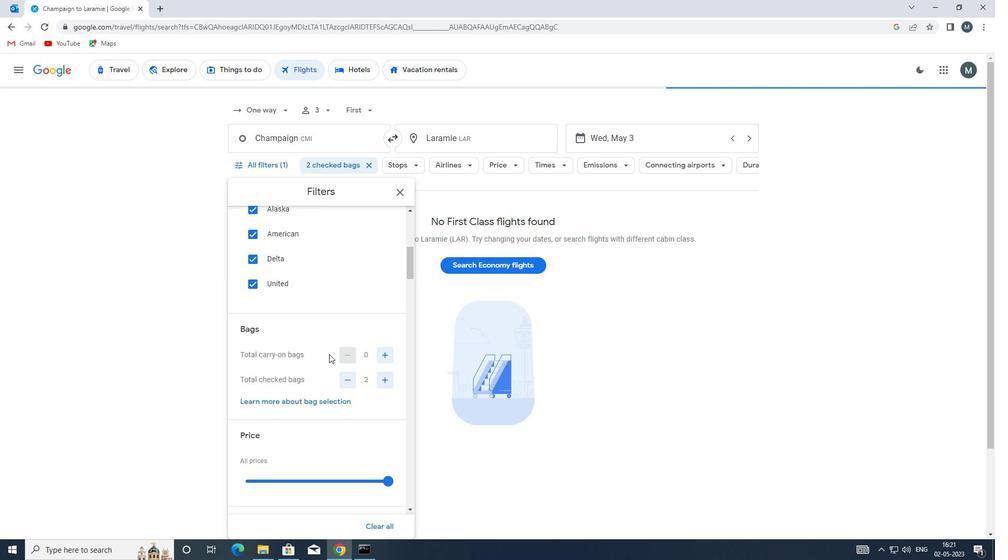 
Action: Mouse moved to (323, 359)
Screenshot: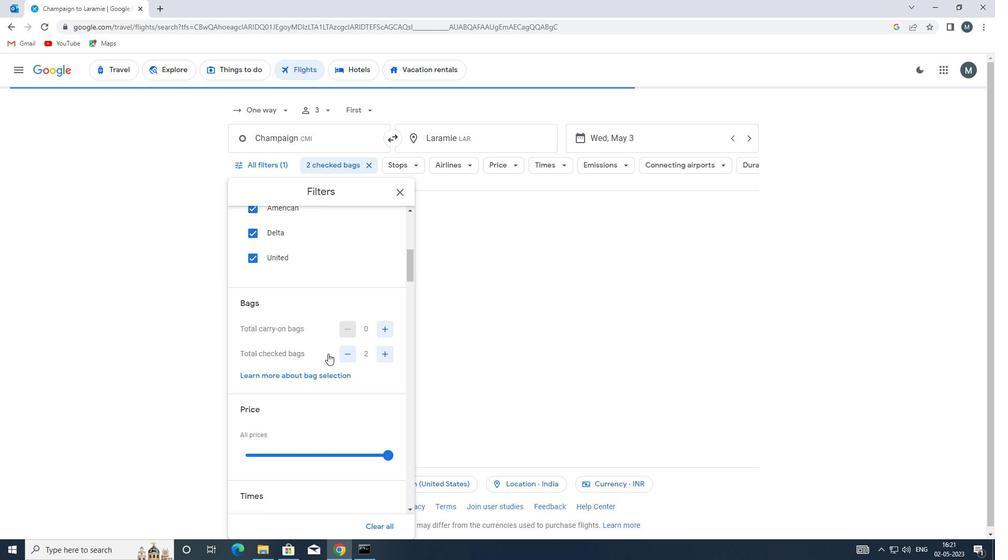 
Action: Mouse scrolled (323, 358) with delta (0, 0)
Screenshot: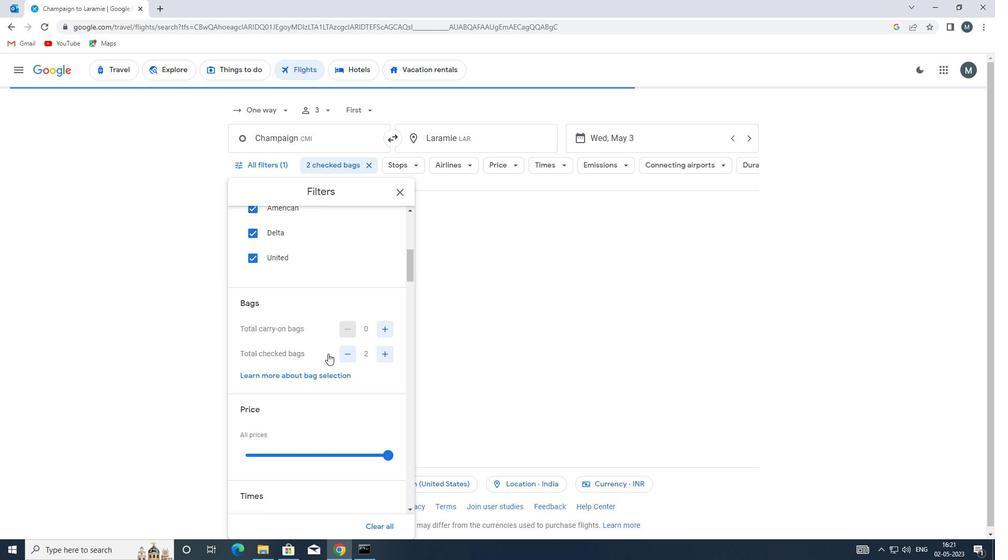 
Action: Mouse moved to (292, 379)
Screenshot: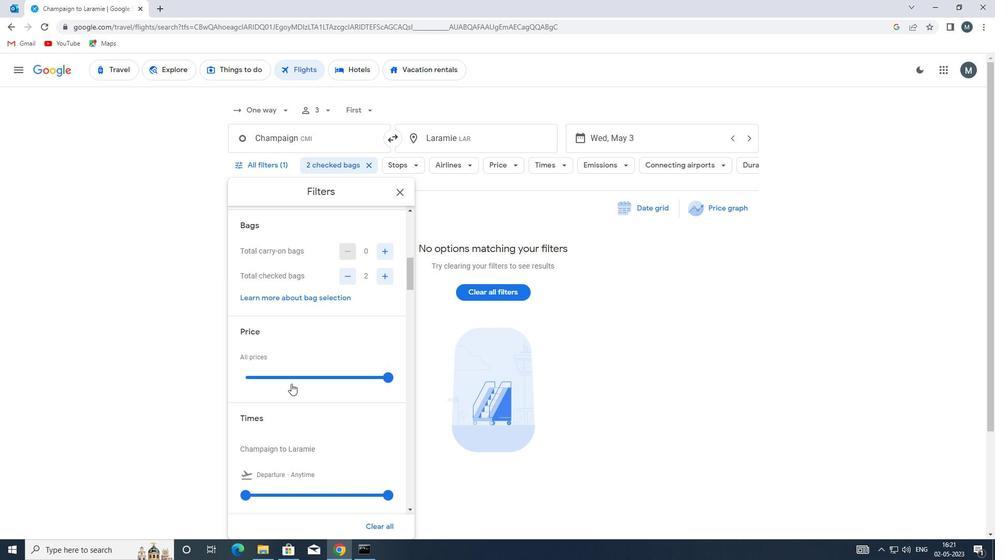 
Action: Mouse pressed left at (292, 379)
Screenshot: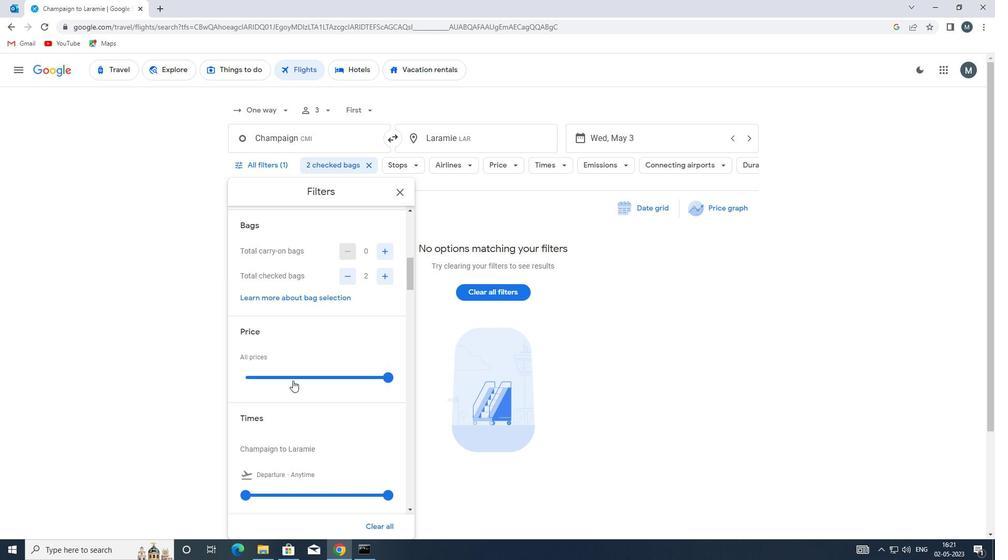
Action: Mouse moved to (292, 378)
Screenshot: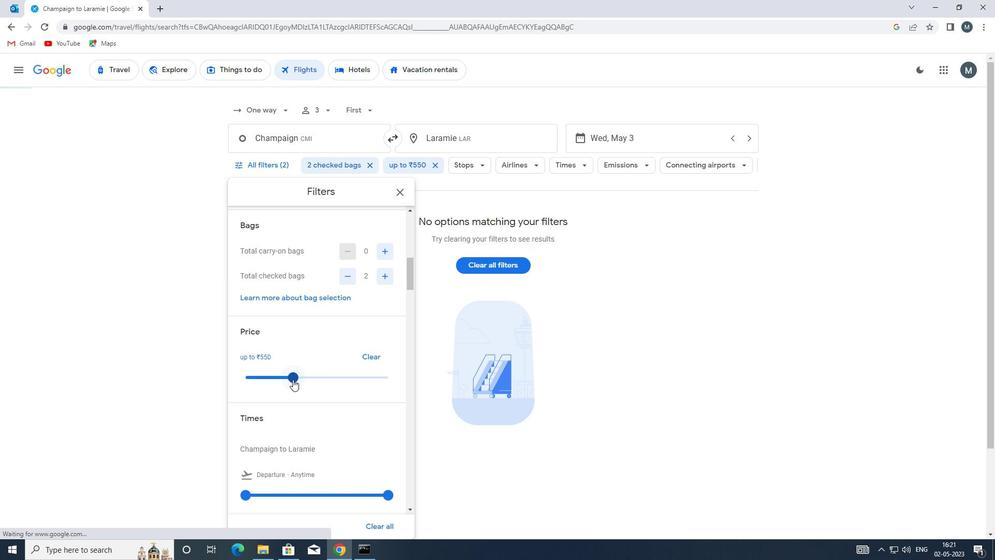 
Action: Mouse pressed left at (292, 378)
Screenshot: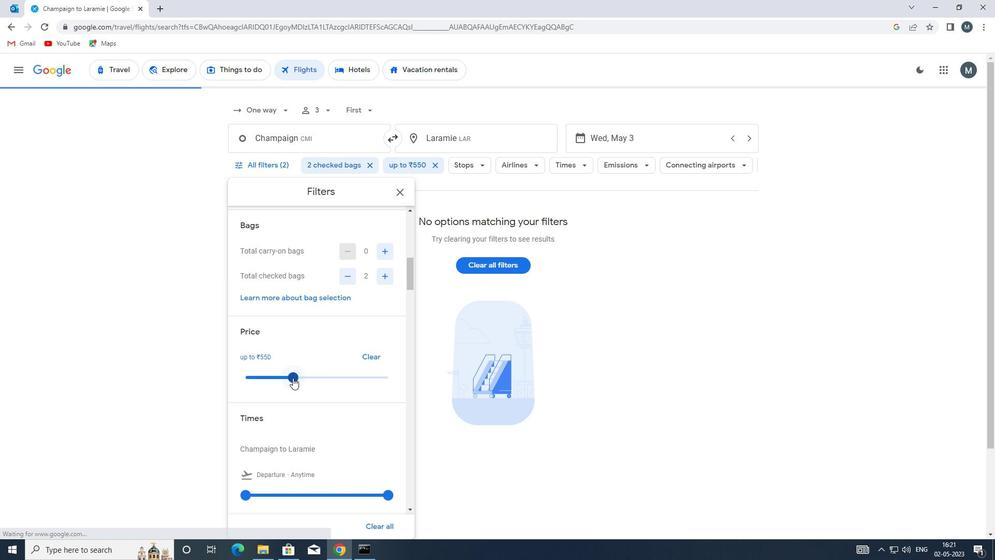 
Action: Mouse moved to (314, 358)
Screenshot: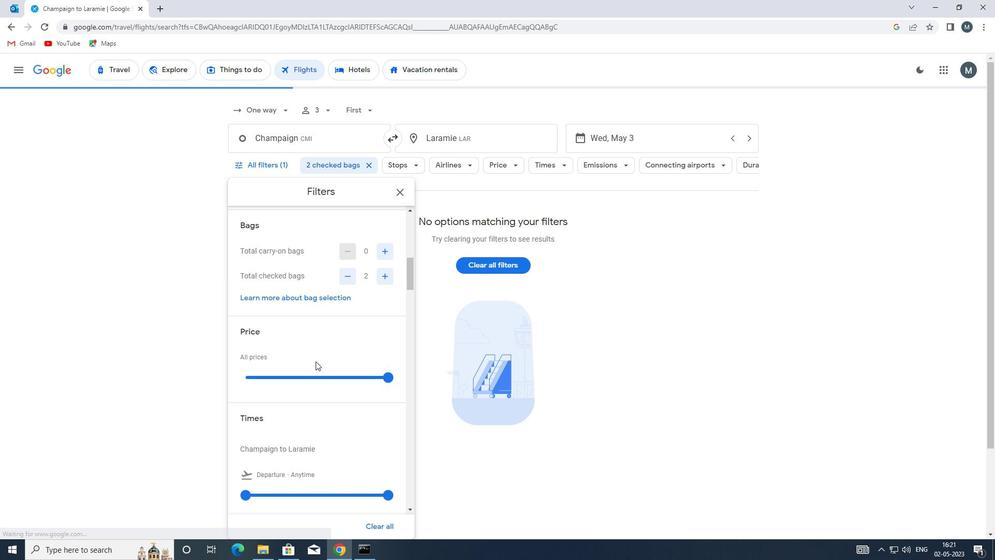 
Action: Mouse scrolled (314, 357) with delta (0, 0)
Screenshot: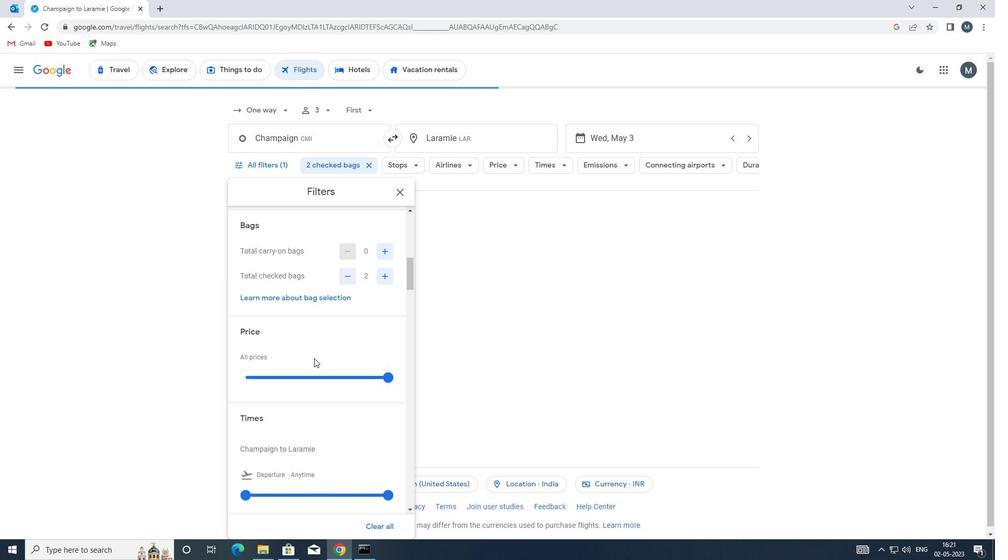 
Action: Mouse moved to (314, 357)
Screenshot: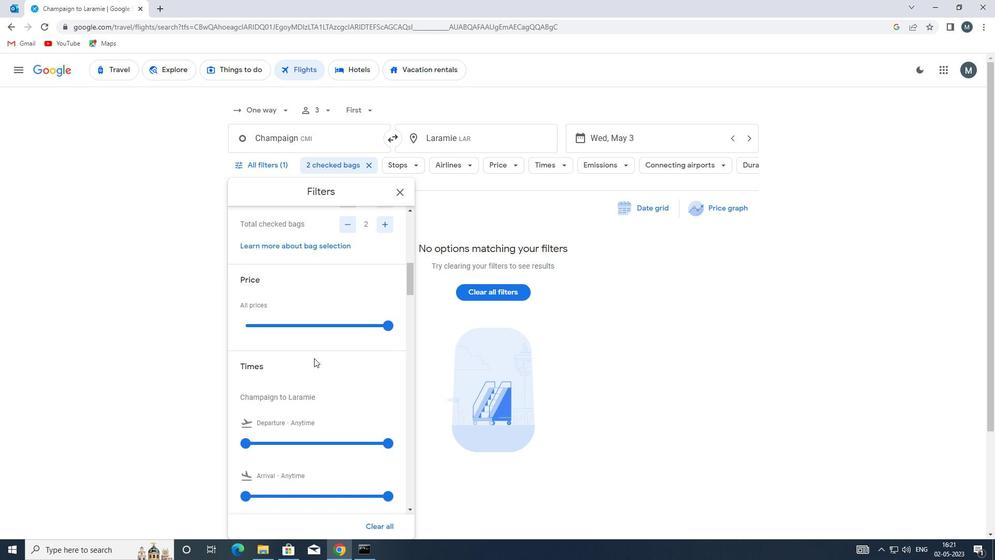 
Action: Mouse scrolled (314, 357) with delta (0, 0)
Screenshot: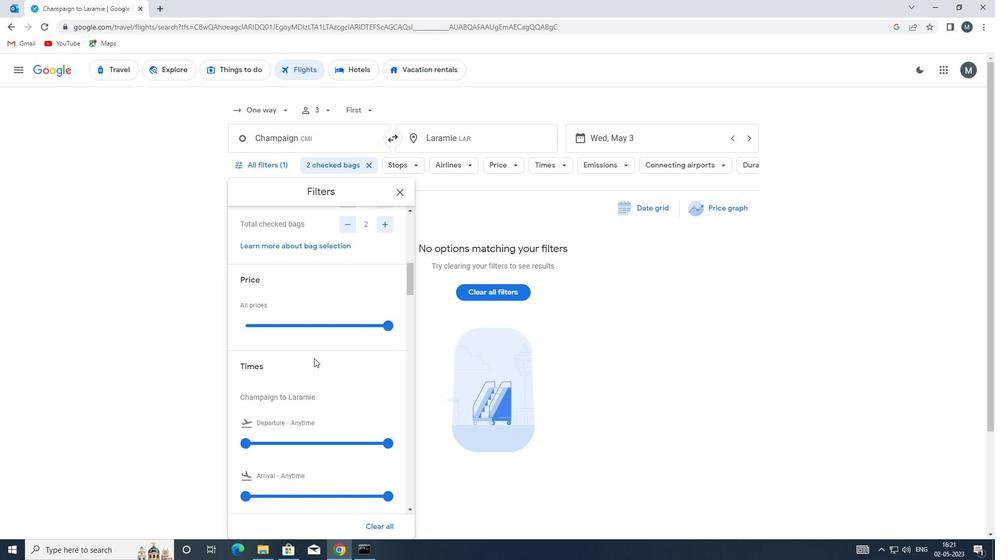 
Action: Mouse moved to (250, 387)
Screenshot: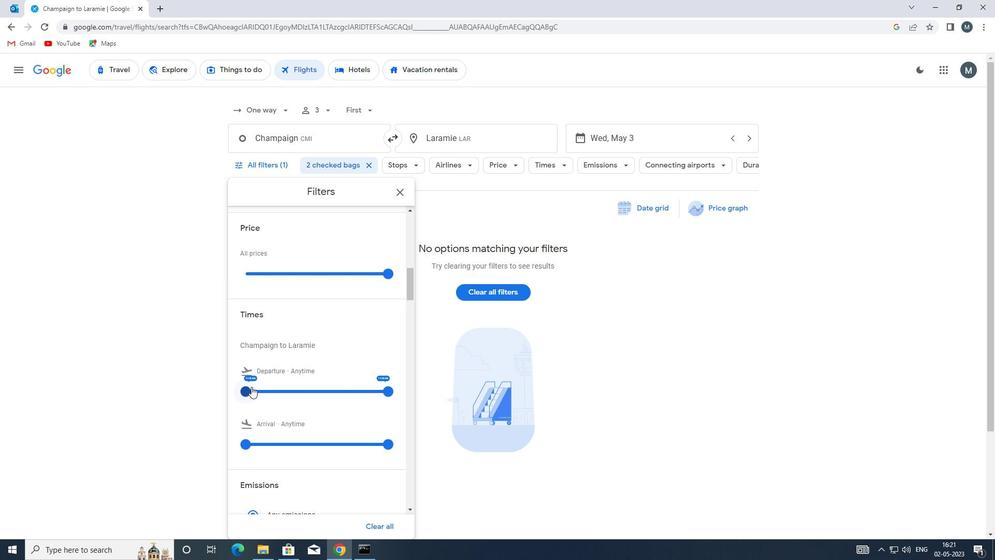 
Action: Mouse pressed left at (250, 387)
Screenshot: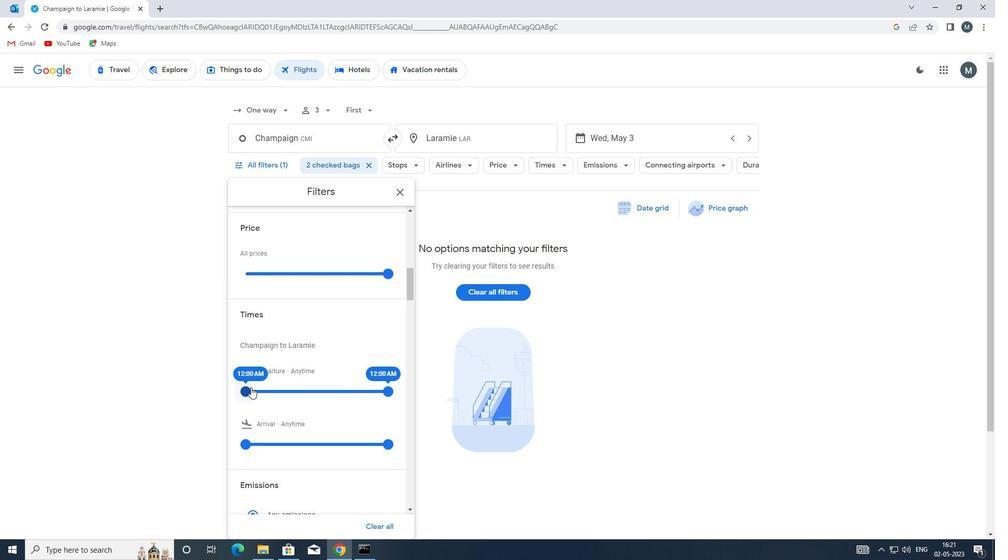 
Action: Mouse moved to (393, 389)
Screenshot: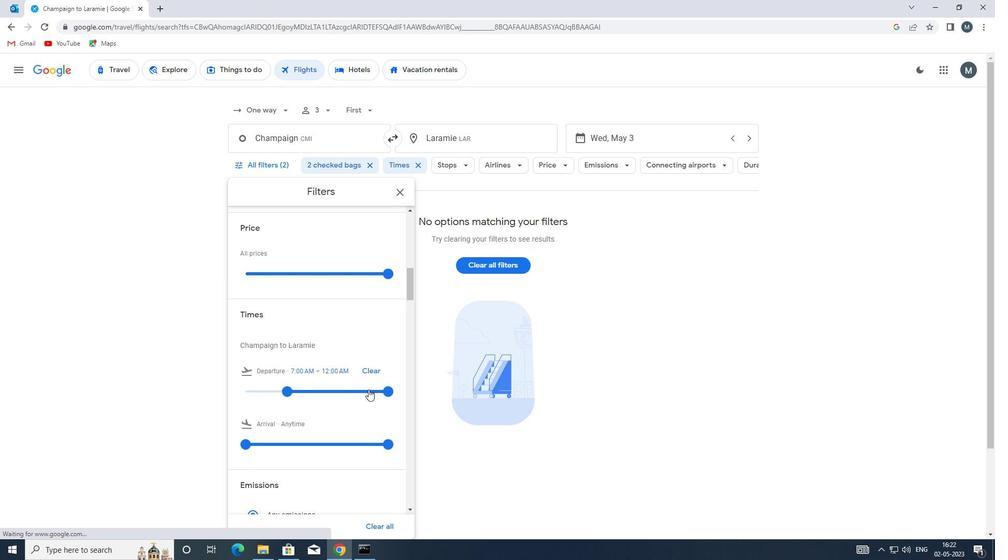 
Action: Mouse pressed left at (393, 389)
Screenshot: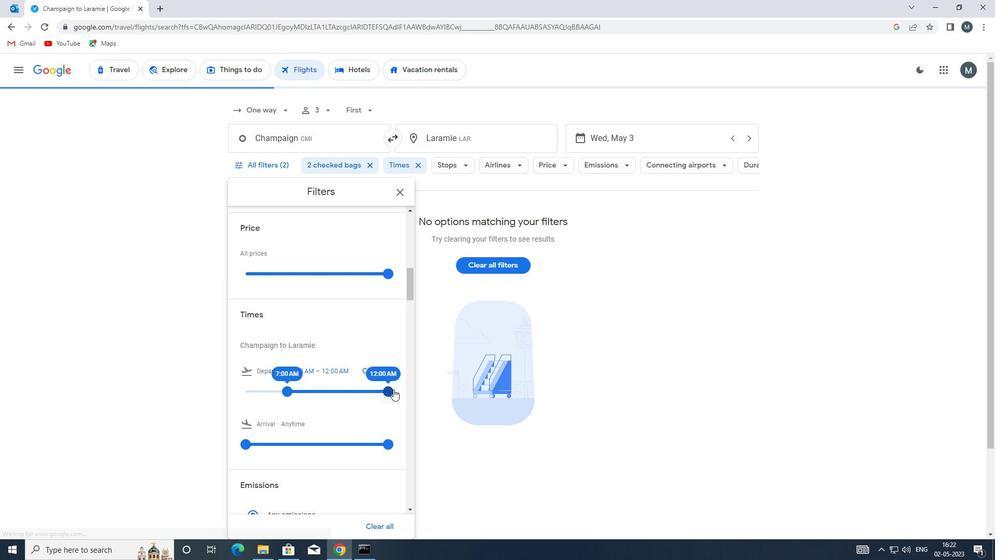 
Action: Mouse moved to (310, 369)
Screenshot: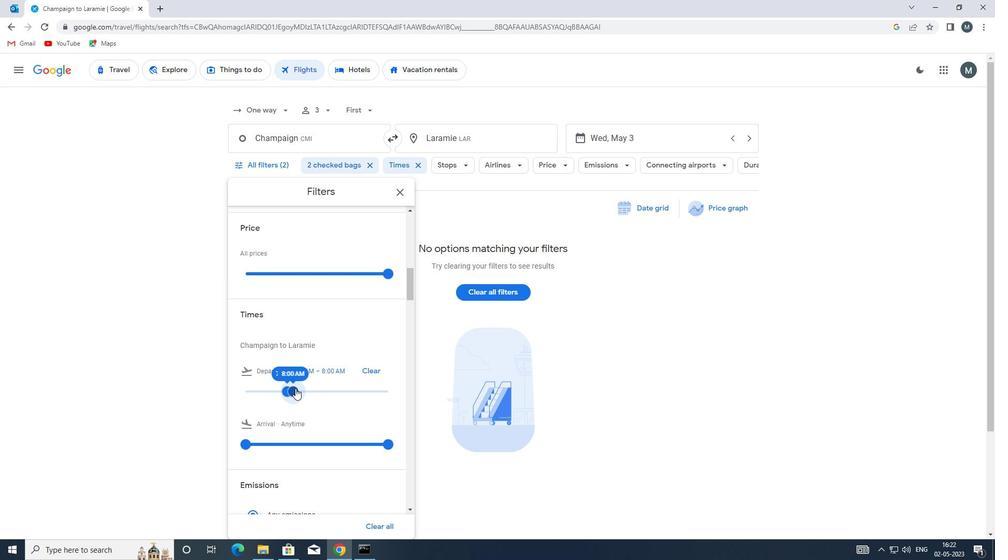 
Action: Mouse scrolled (310, 369) with delta (0, 0)
Screenshot: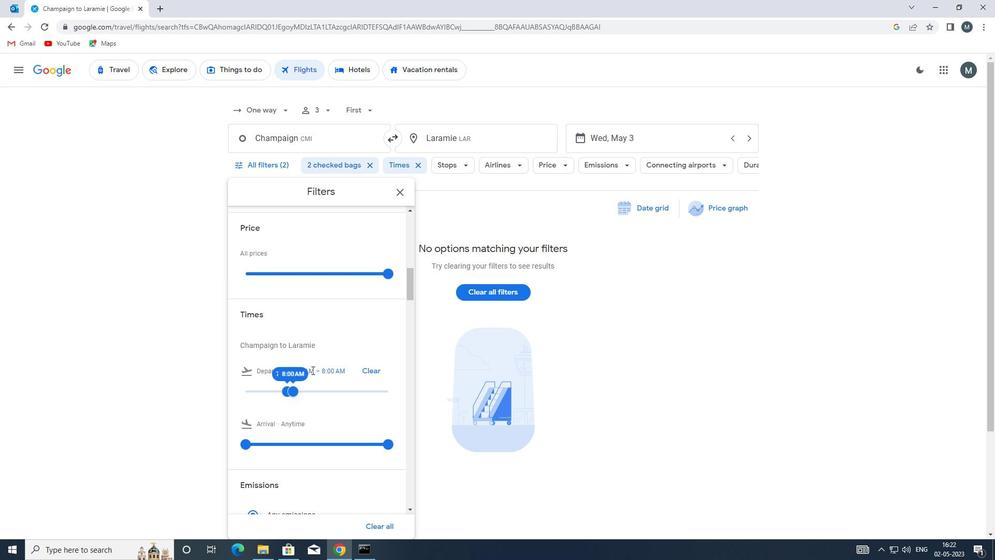 
Action: Mouse moved to (309, 369)
Screenshot: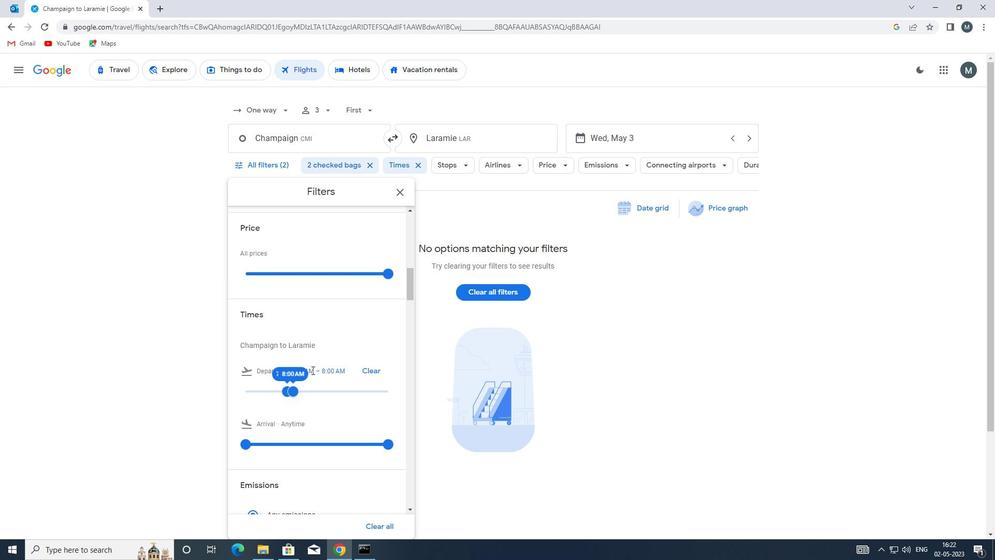 
Action: Mouse scrolled (309, 369) with delta (0, 0)
Screenshot: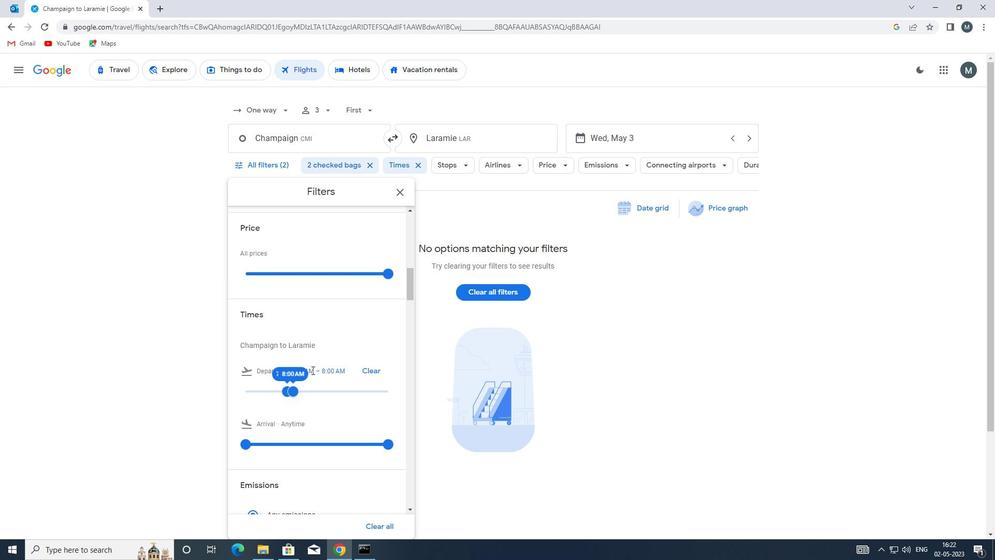 
Action: Mouse moved to (398, 194)
Screenshot: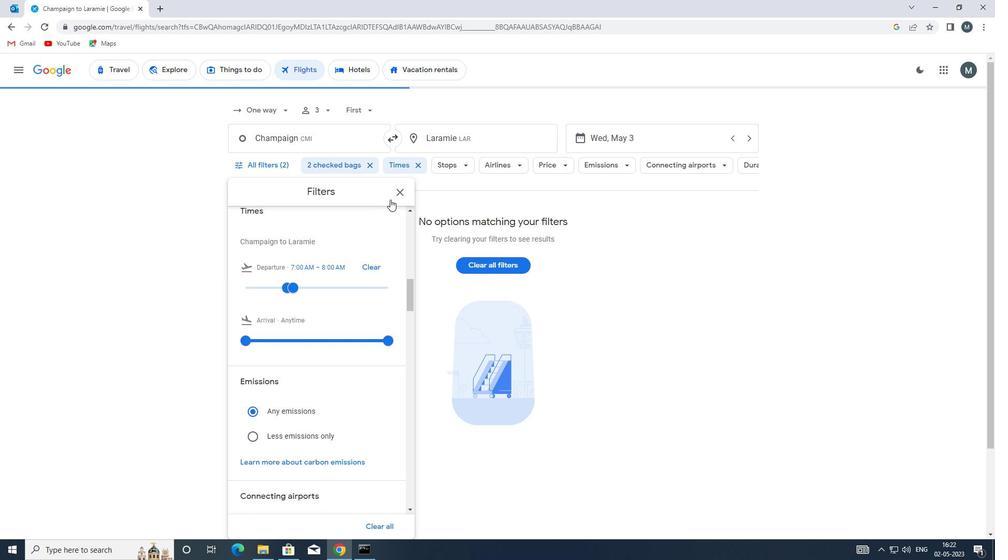 
Action: Mouse pressed left at (398, 194)
Screenshot: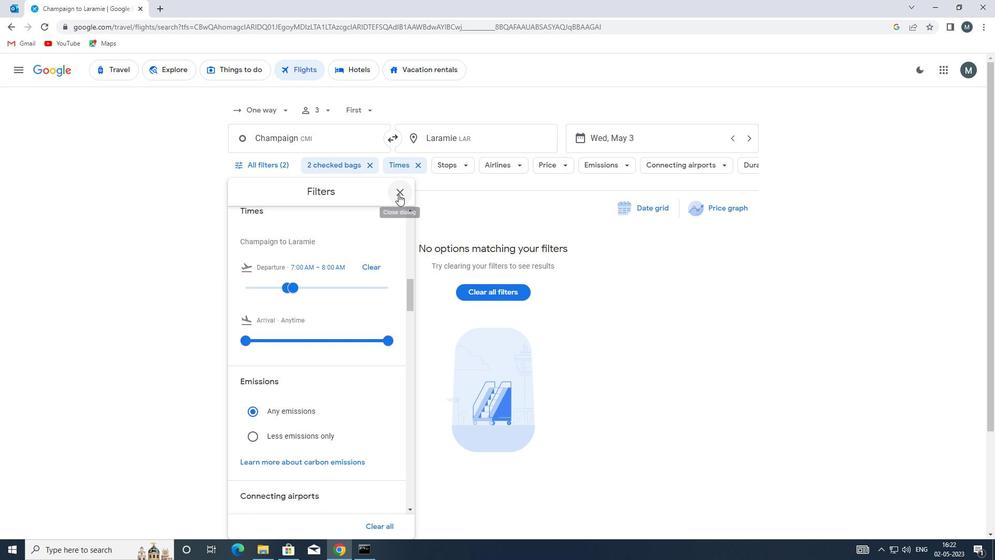 
